 Task: Find connections with filter location Choisy-le-Roi with filter topic #coachingwith filter profile language Spanish with filter current company KALPATARU POWER TRANSMISSION LIMITED with filter school St. Claret College - India with filter industry Agriculture, Construction, Mining Machinery Manufacturing with filter service category Illustration with filter keywords title Therapist
Action: Mouse moved to (602, 82)
Screenshot: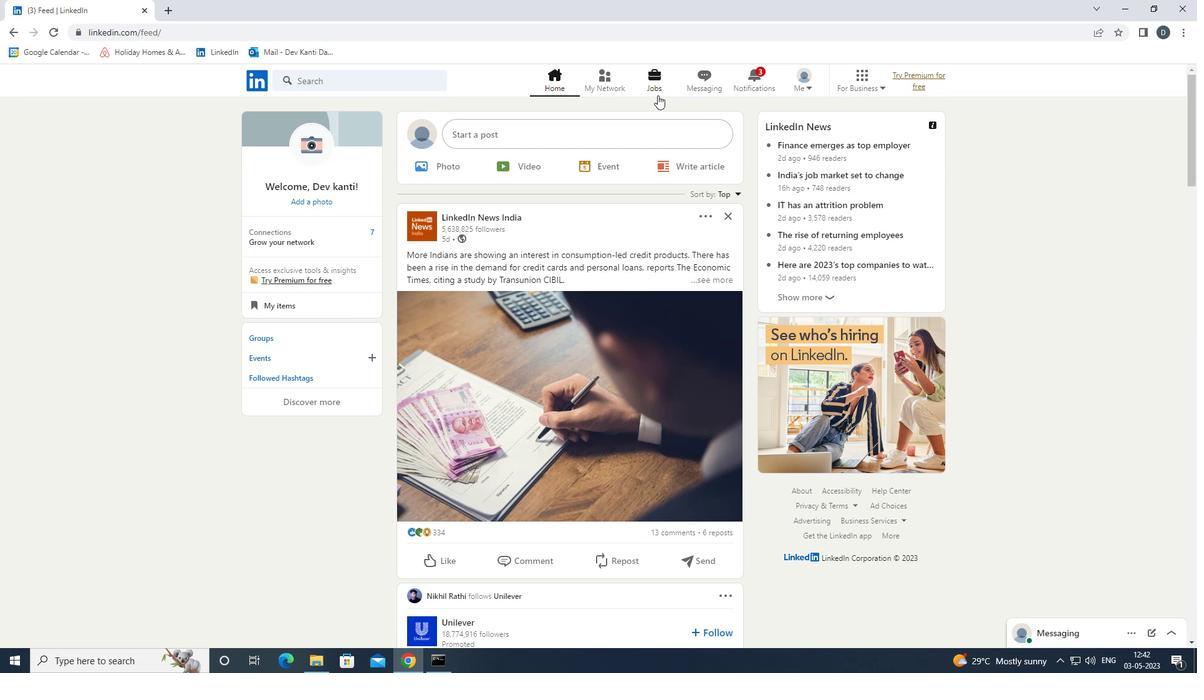 
Action: Mouse pressed left at (602, 82)
Screenshot: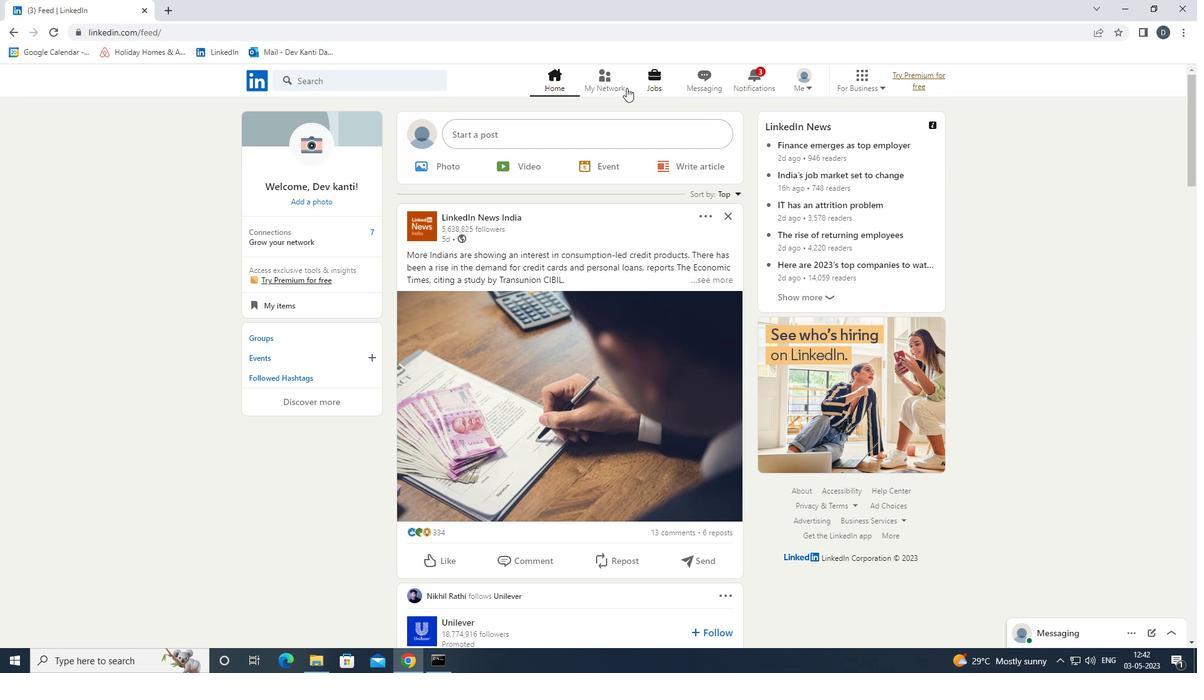 
Action: Mouse moved to (414, 147)
Screenshot: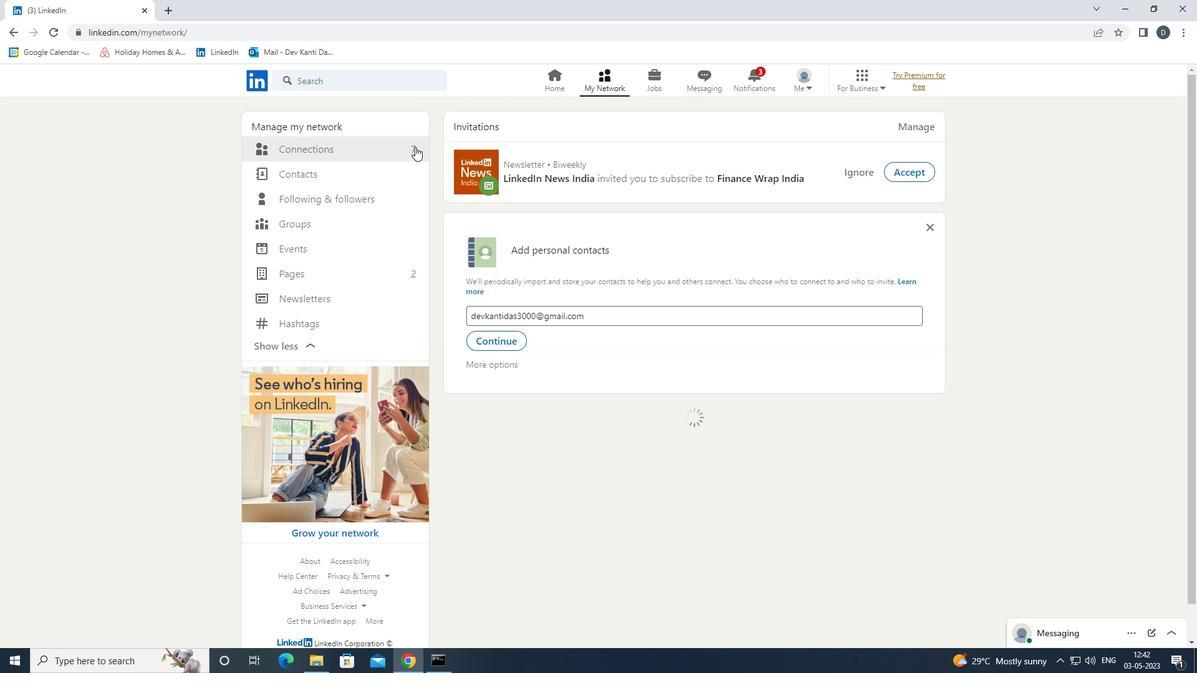 
Action: Mouse pressed left at (414, 147)
Screenshot: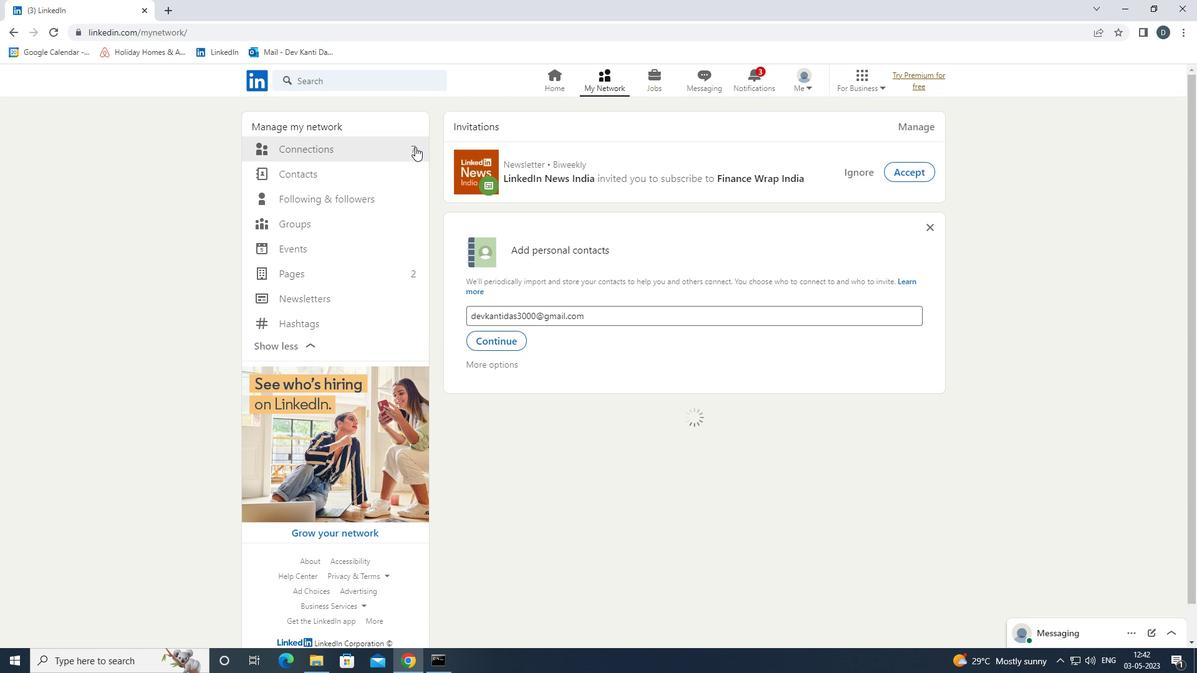 
Action: Mouse moved to (714, 154)
Screenshot: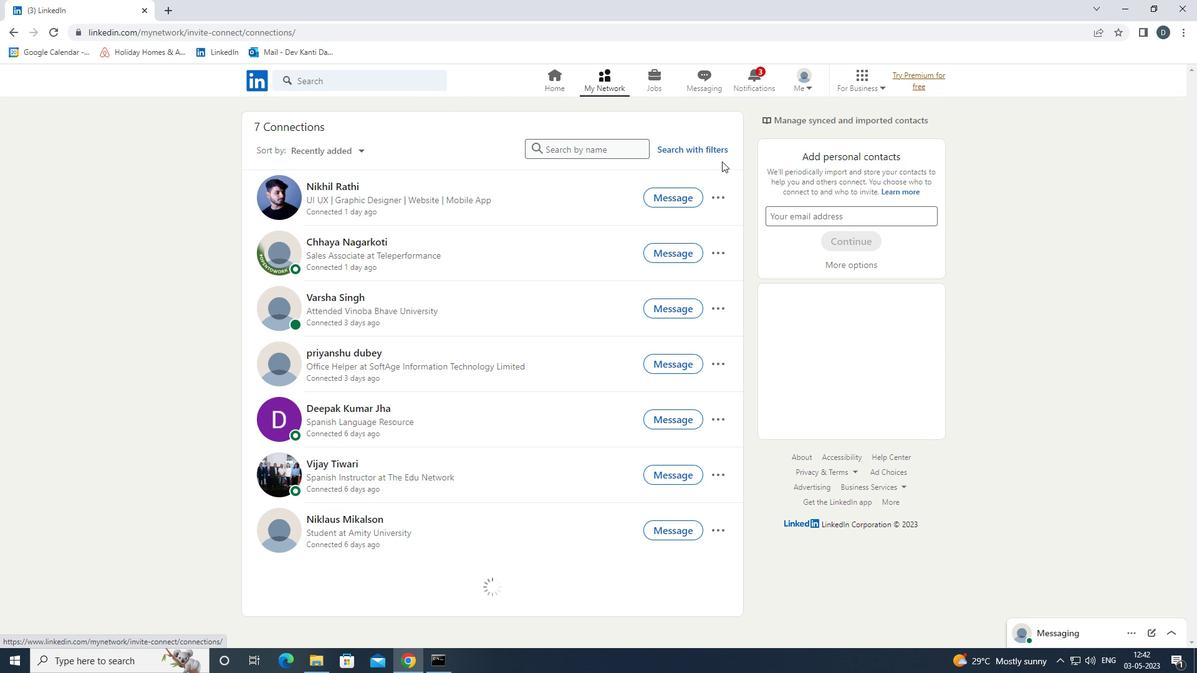 
Action: Mouse pressed left at (714, 154)
Screenshot: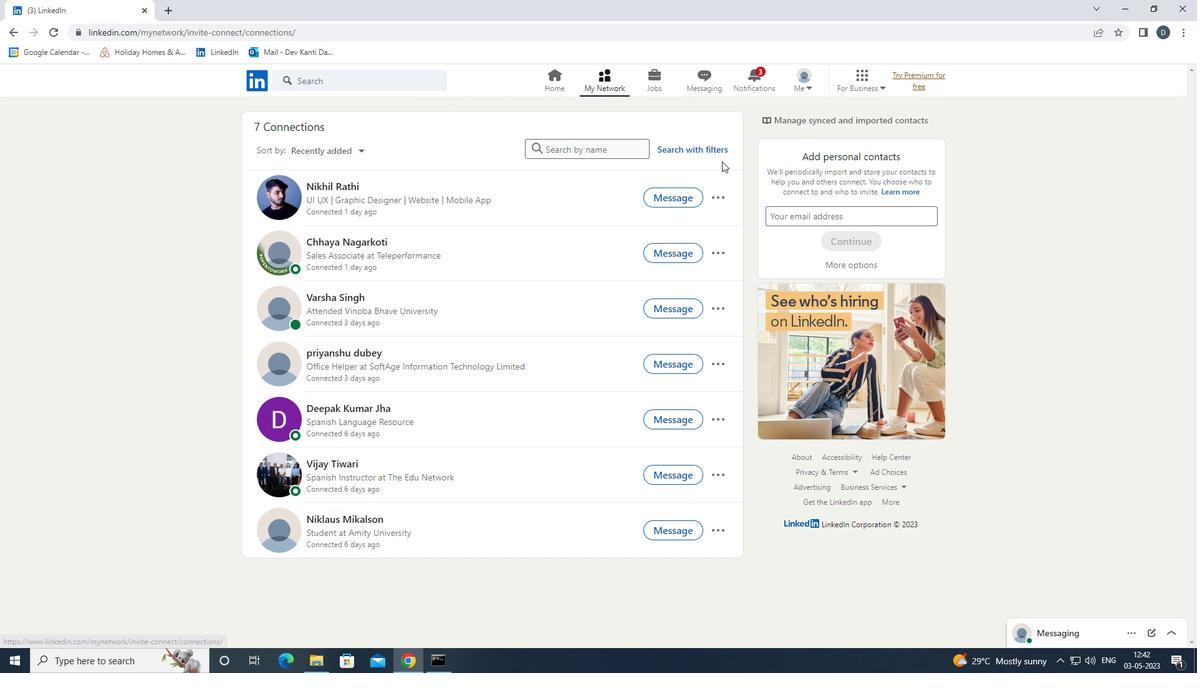 
Action: Mouse moved to (628, 117)
Screenshot: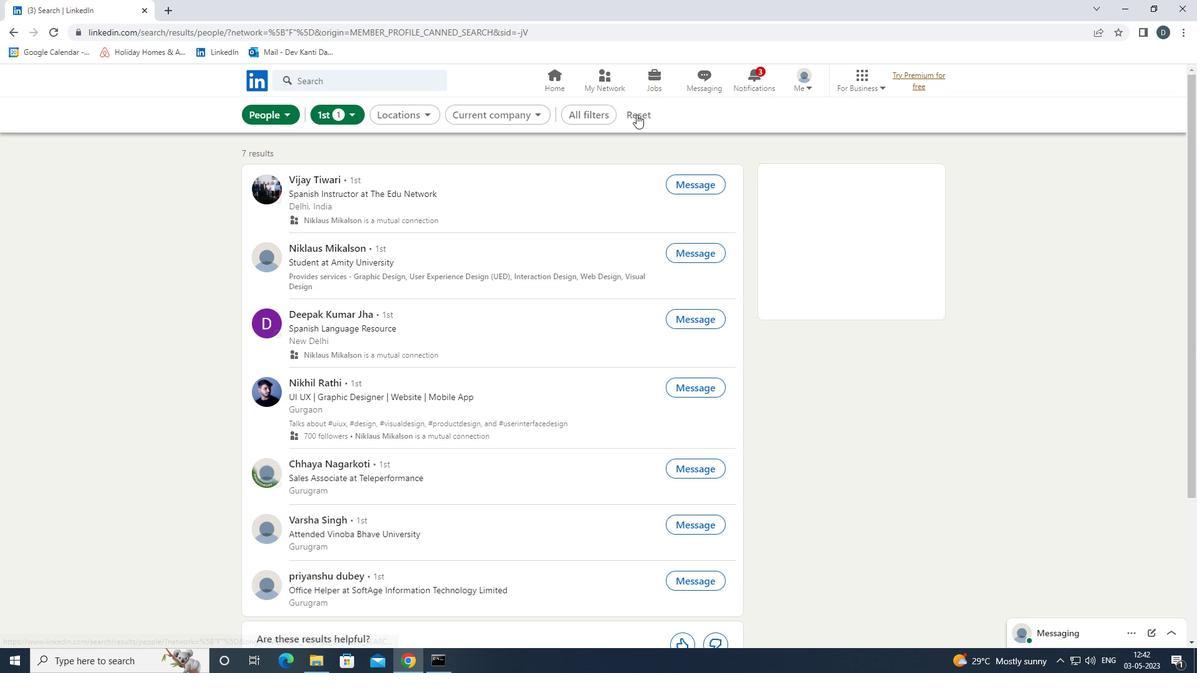 
Action: Mouse pressed left at (628, 117)
Screenshot: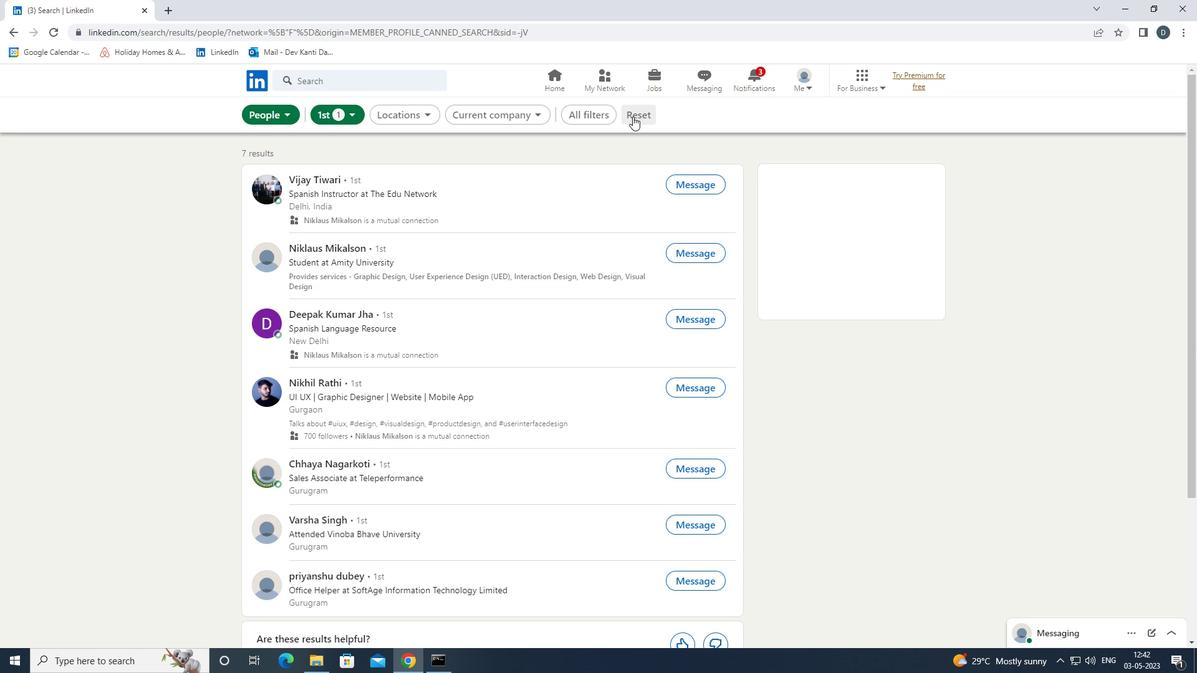 
Action: Mouse moved to (610, 113)
Screenshot: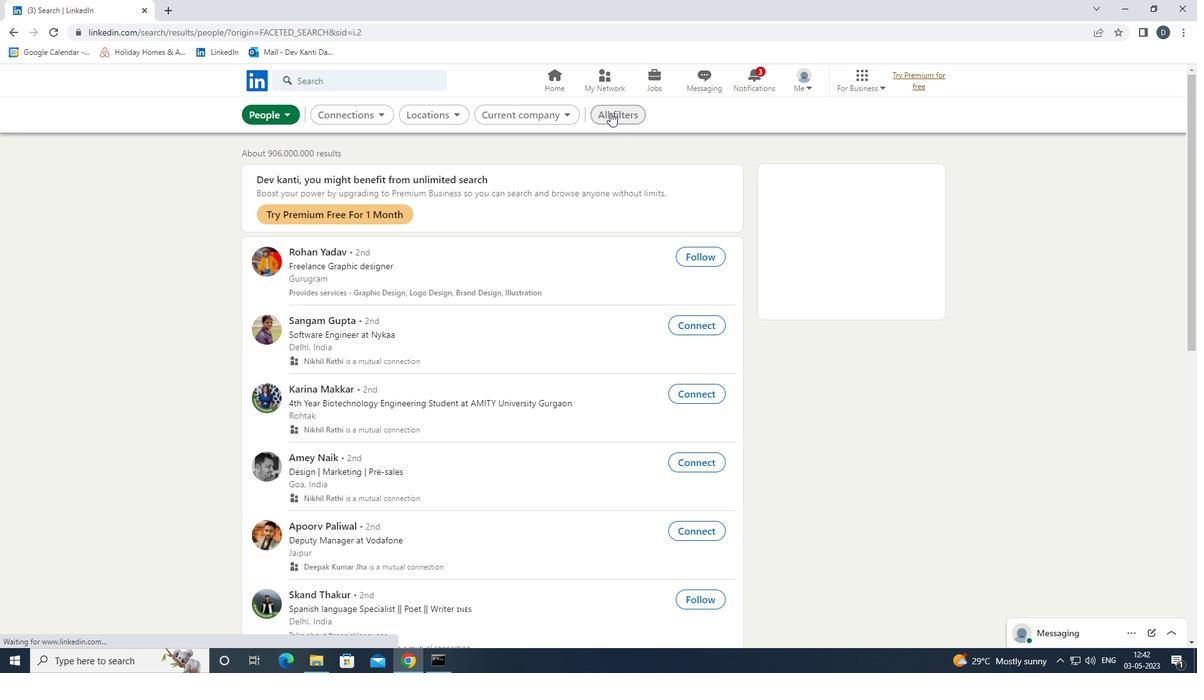 
Action: Mouse pressed left at (610, 113)
Screenshot: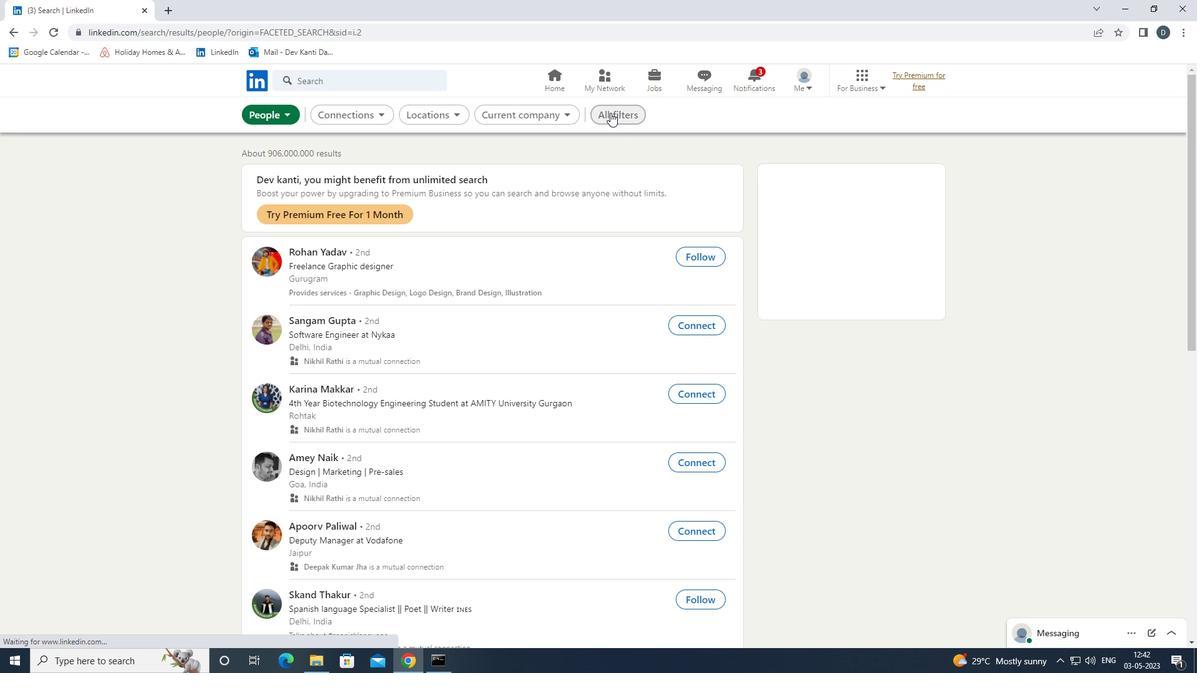 
Action: Mouse moved to (1075, 407)
Screenshot: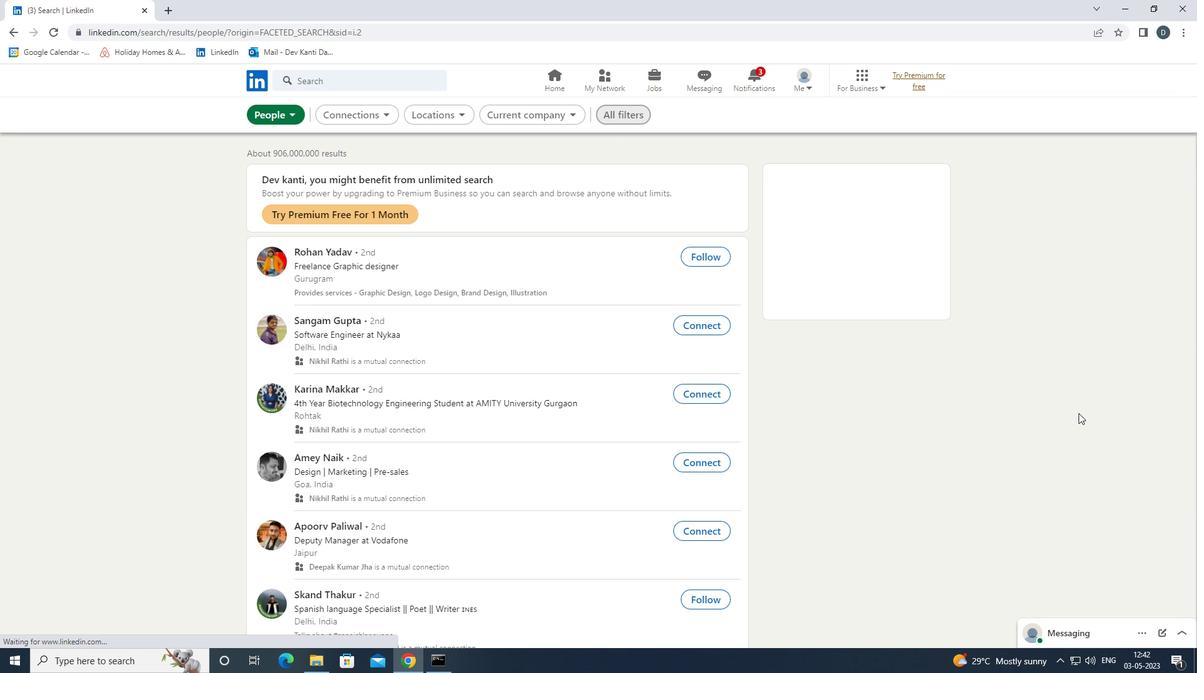 
Action: Mouse scrolled (1075, 406) with delta (0, 0)
Screenshot: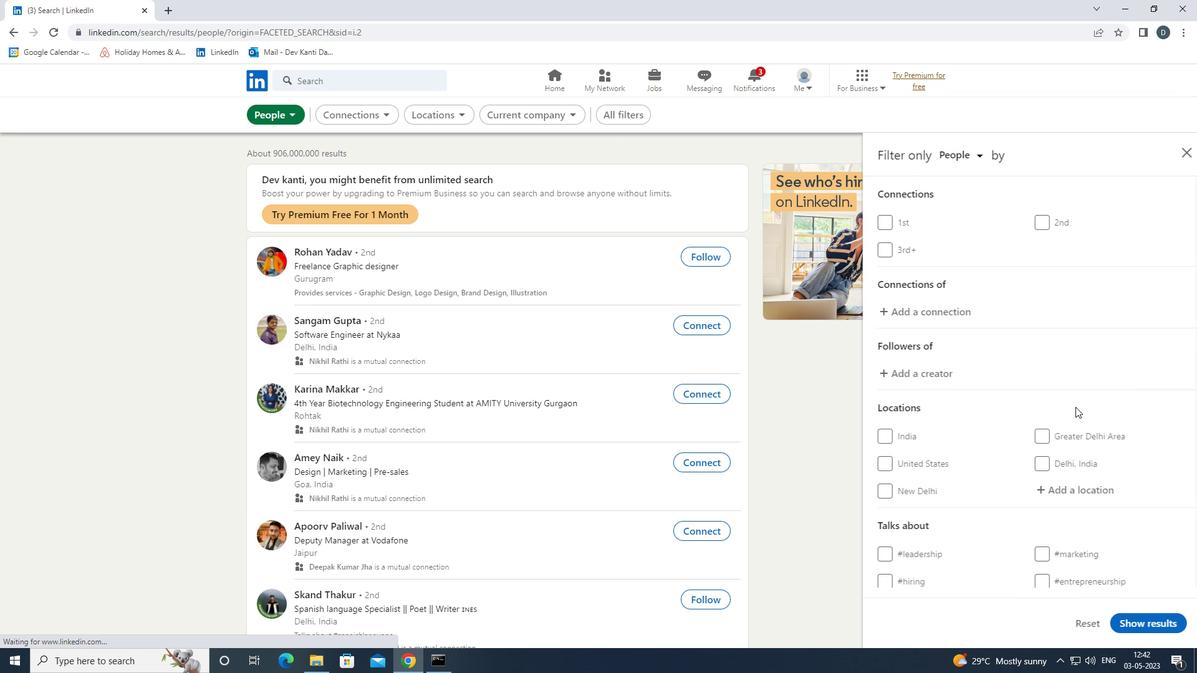 
Action: Mouse scrolled (1075, 406) with delta (0, 0)
Screenshot: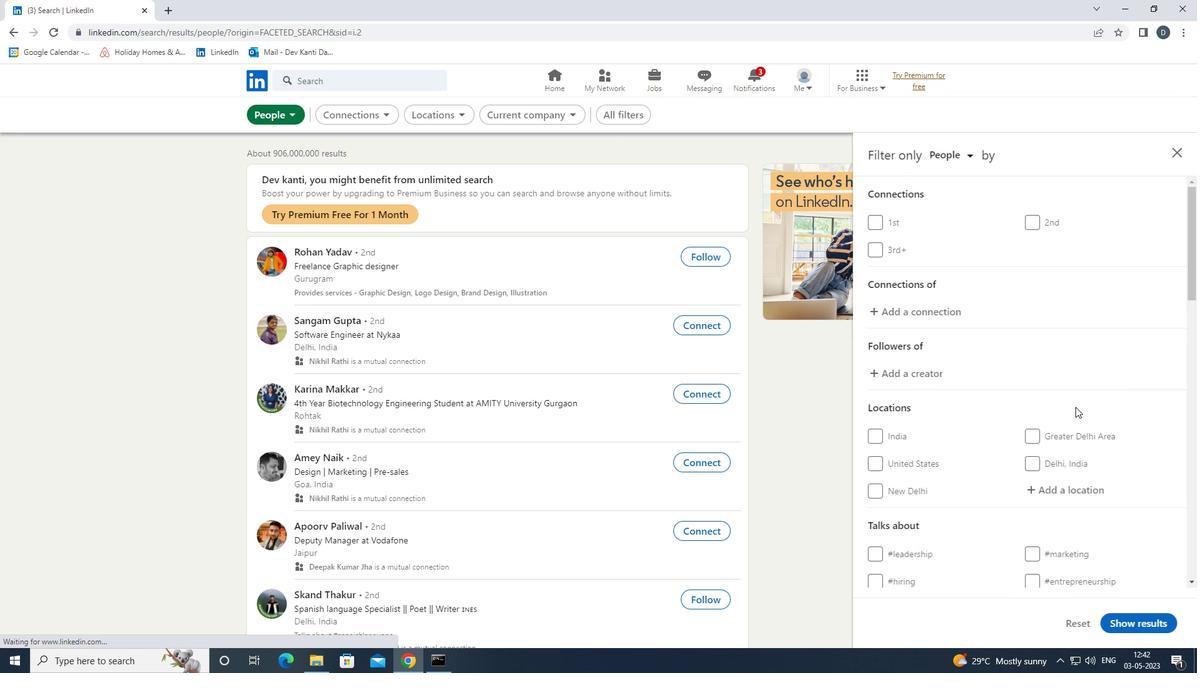 
Action: Mouse moved to (1065, 370)
Screenshot: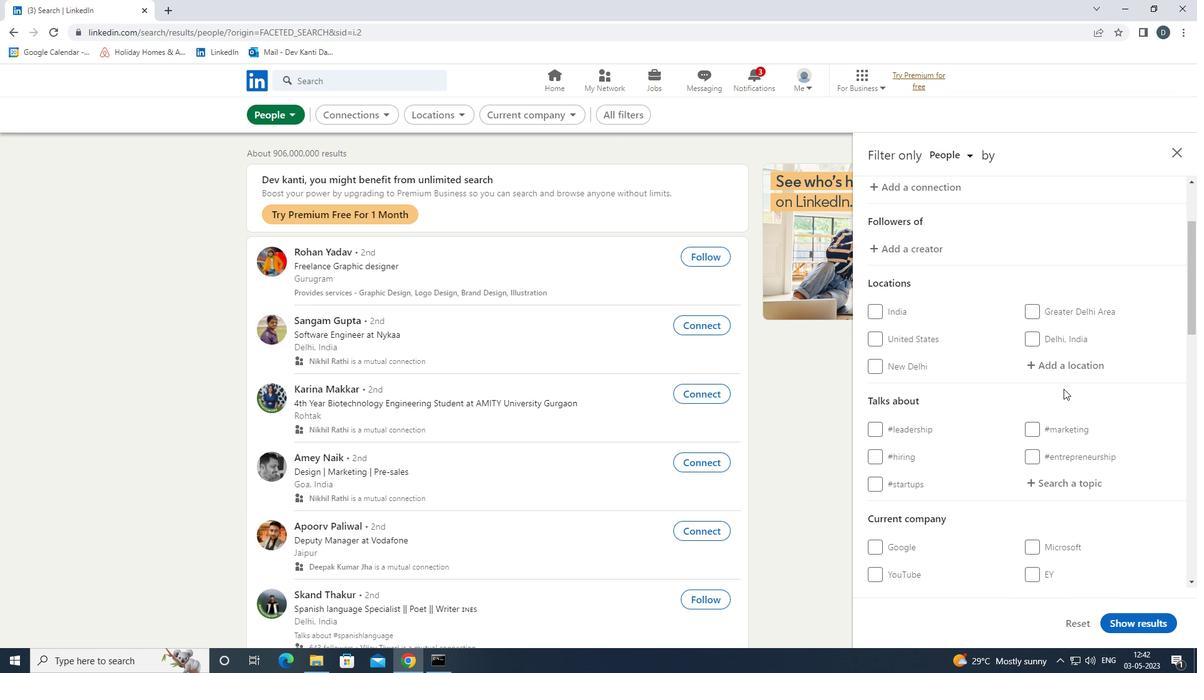 
Action: Mouse pressed left at (1065, 370)
Screenshot: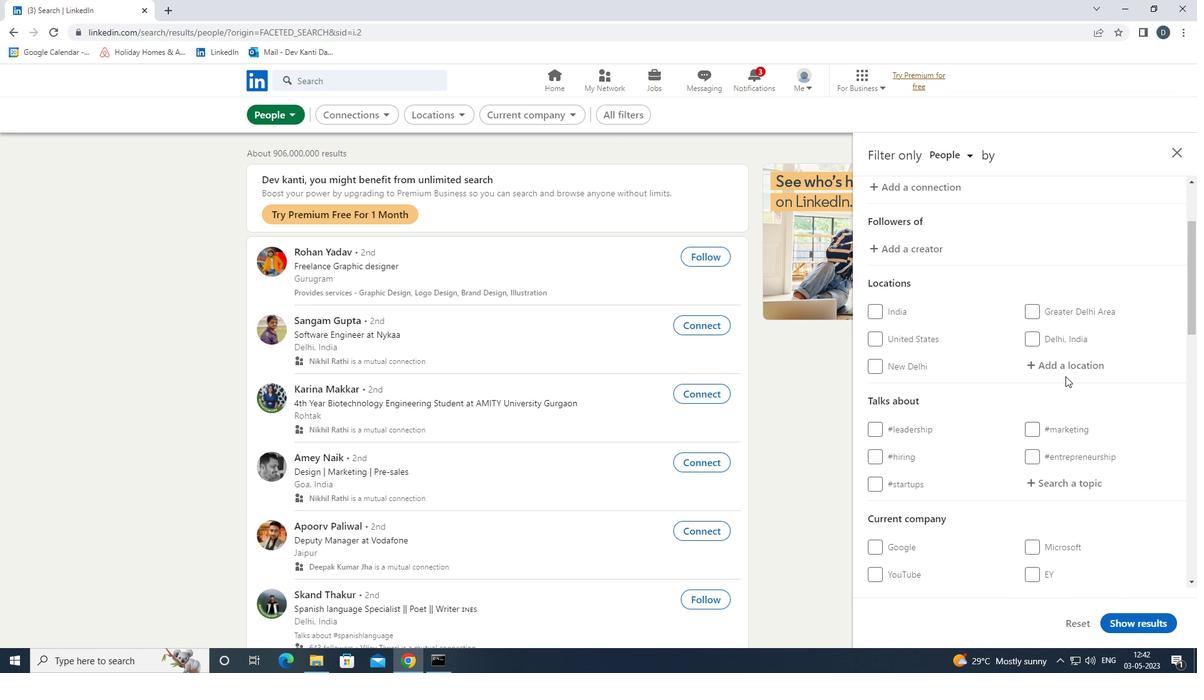 
Action: Key pressed <Key.shift>CHOISY<Key.down><Key.down><Key.enter>
Screenshot: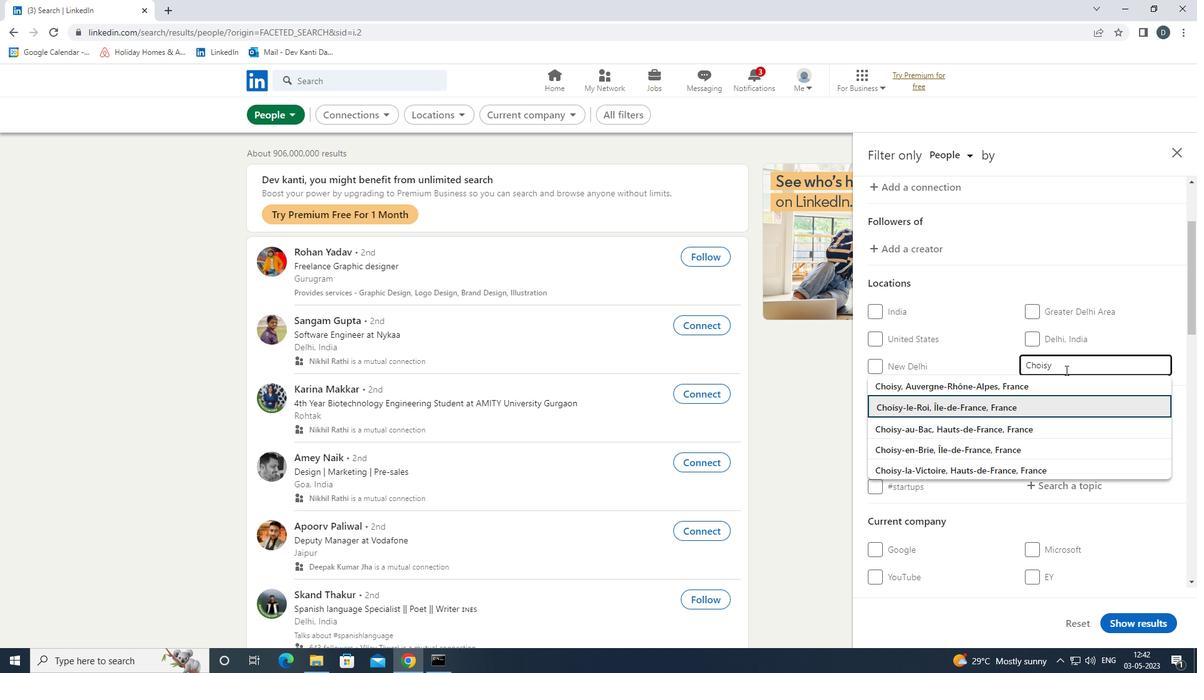 
Action: Mouse scrolled (1065, 369) with delta (0, 0)
Screenshot: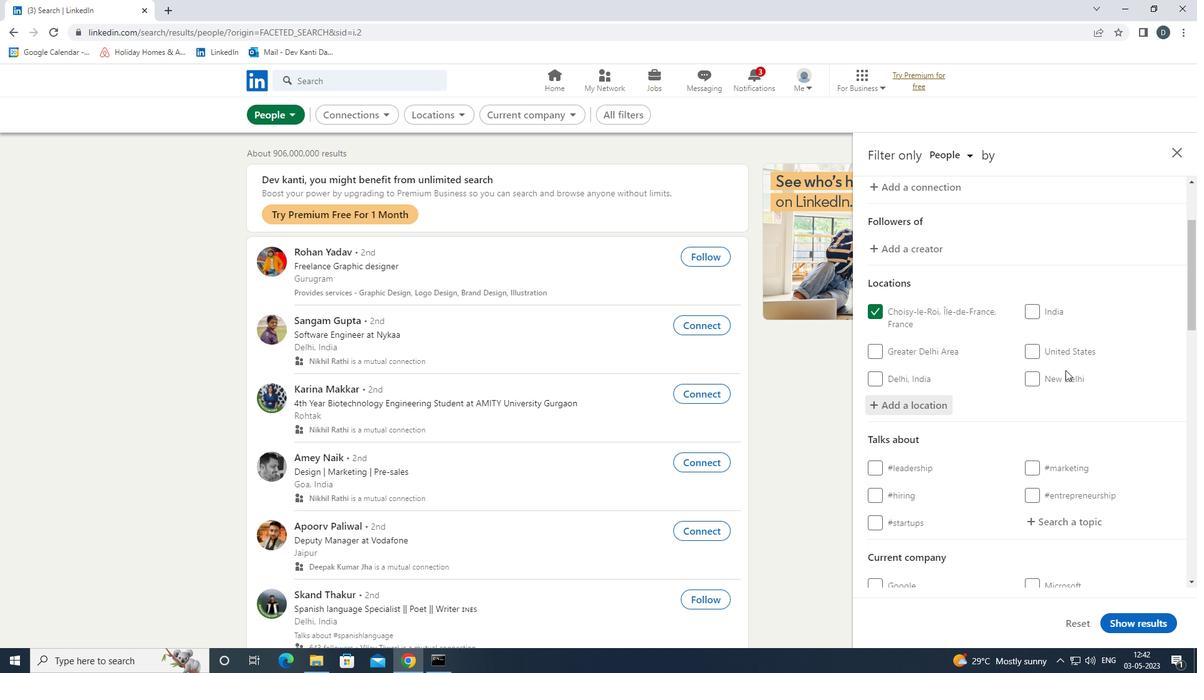 
Action: Mouse scrolled (1065, 369) with delta (0, 0)
Screenshot: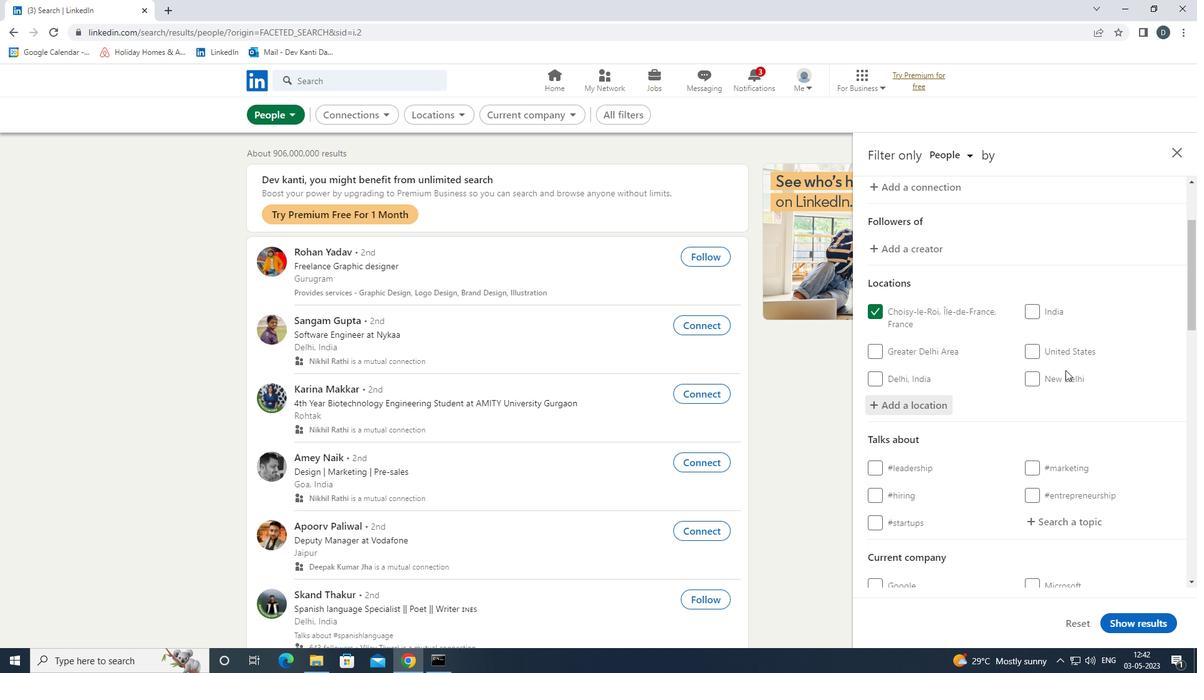
Action: Mouse scrolled (1065, 369) with delta (0, 0)
Screenshot: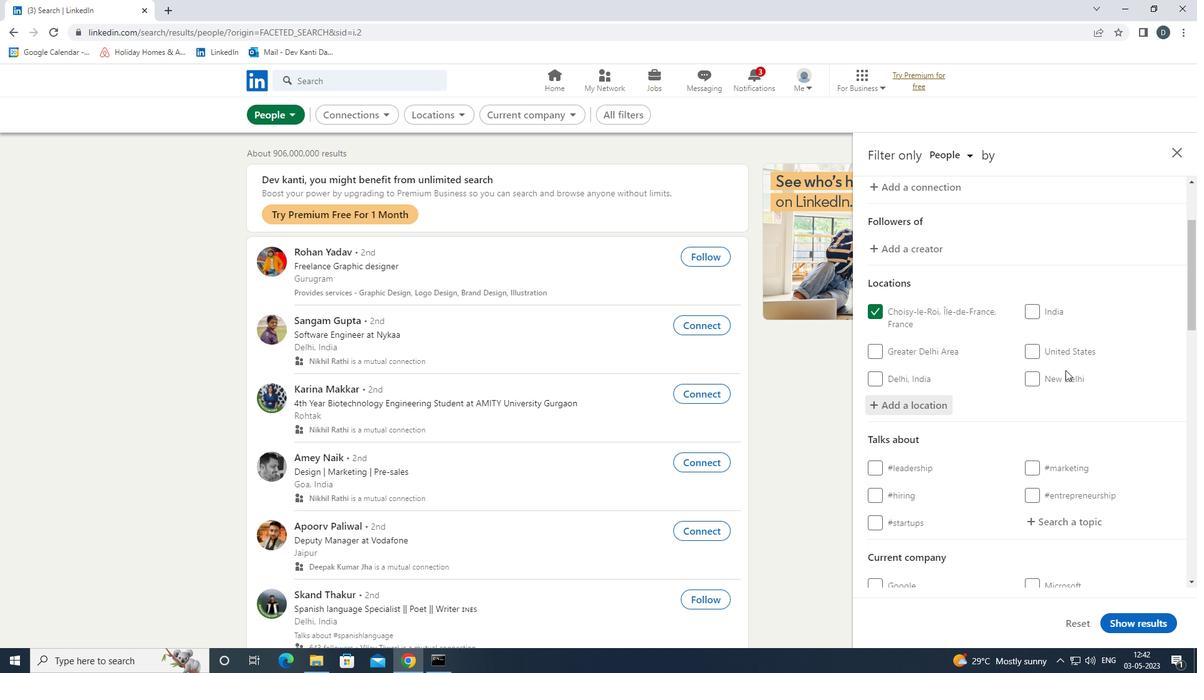 
Action: Mouse moved to (1066, 330)
Screenshot: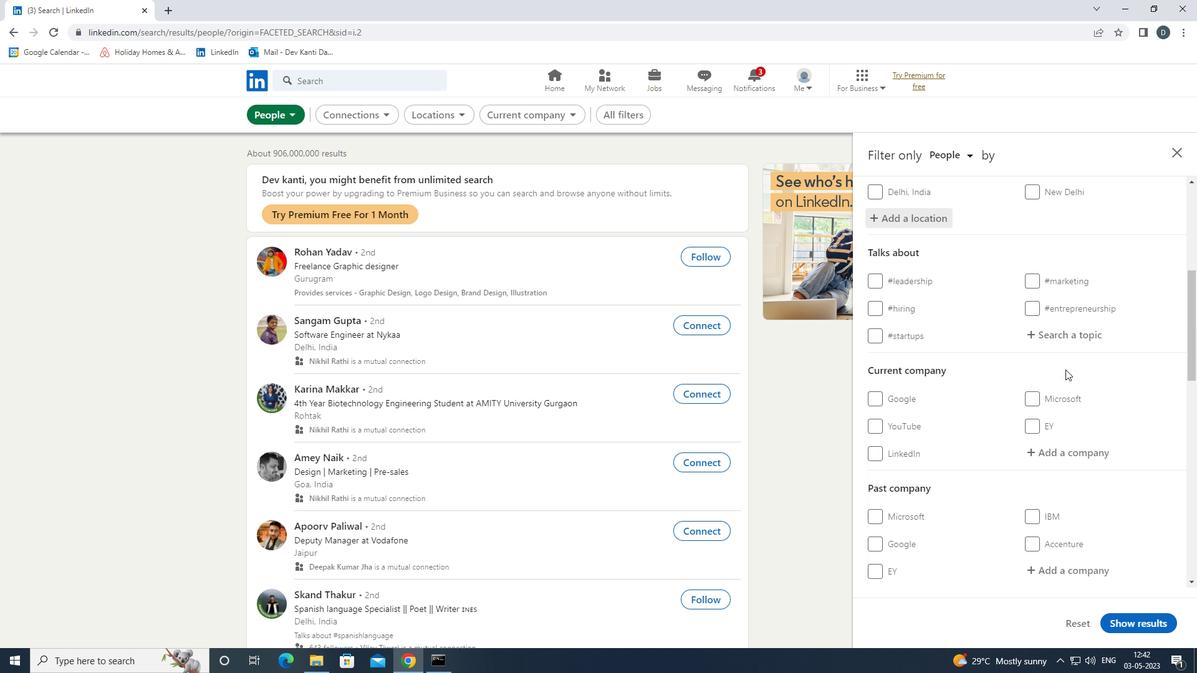 
Action: Mouse pressed left at (1066, 330)
Screenshot: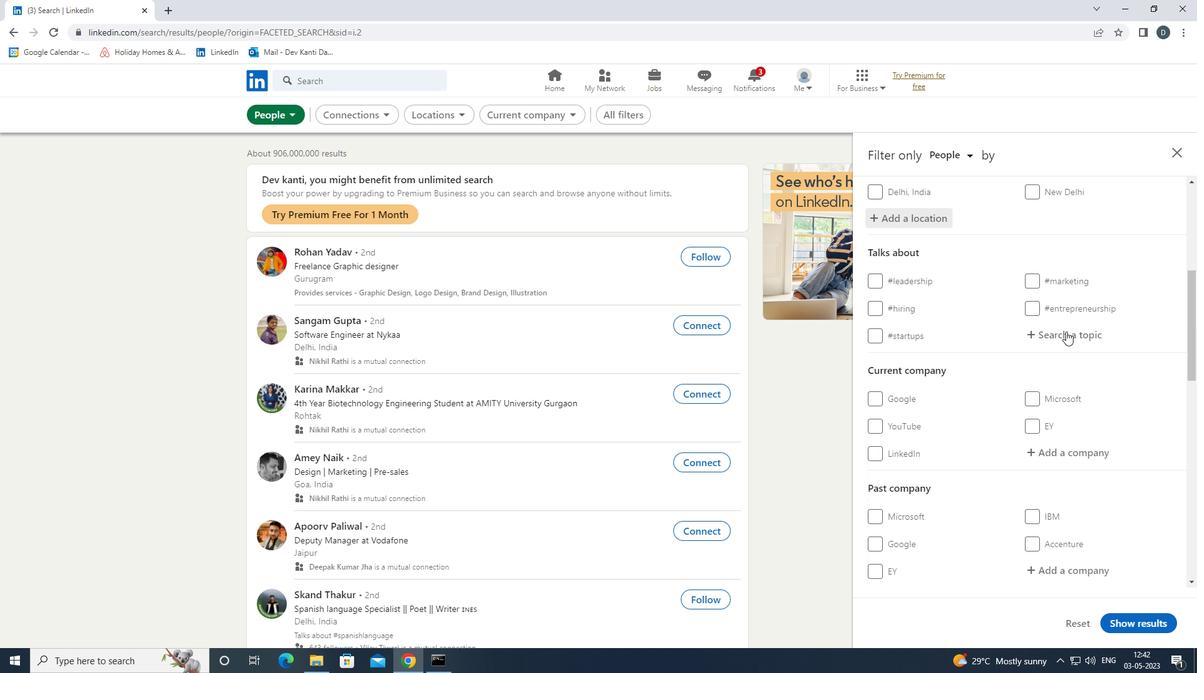 
Action: Key pressed COACHING<Key.down><Key.enter>
Screenshot: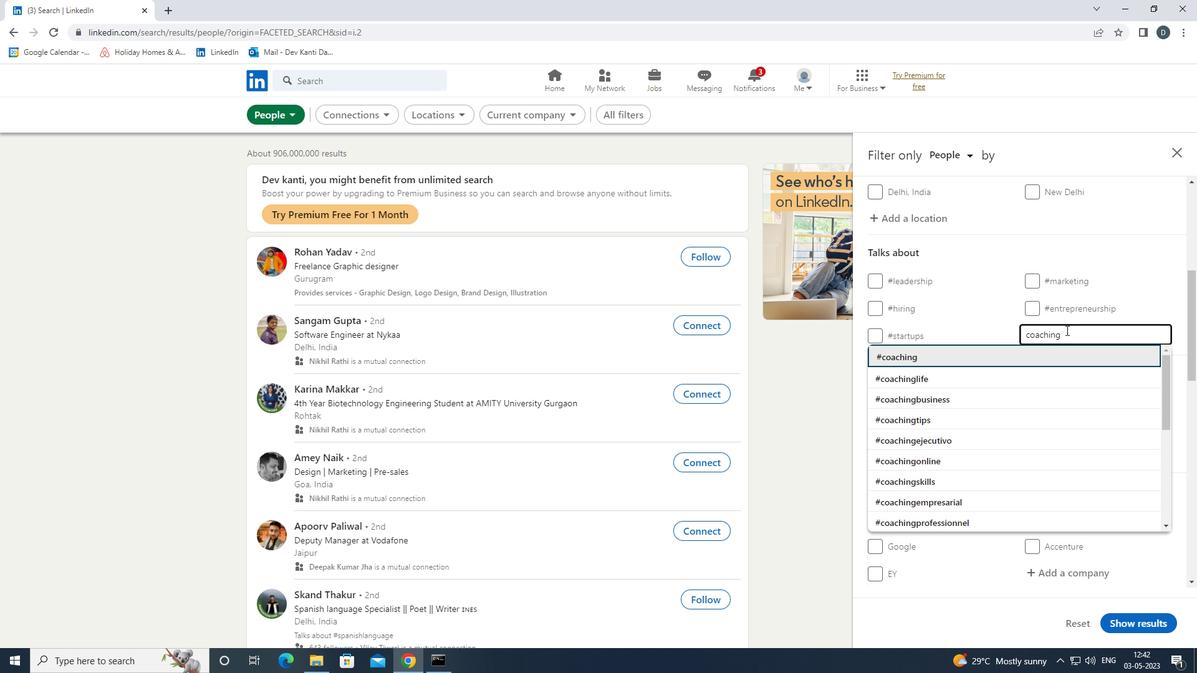 
Action: Mouse moved to (1075, 315)
Screenshot: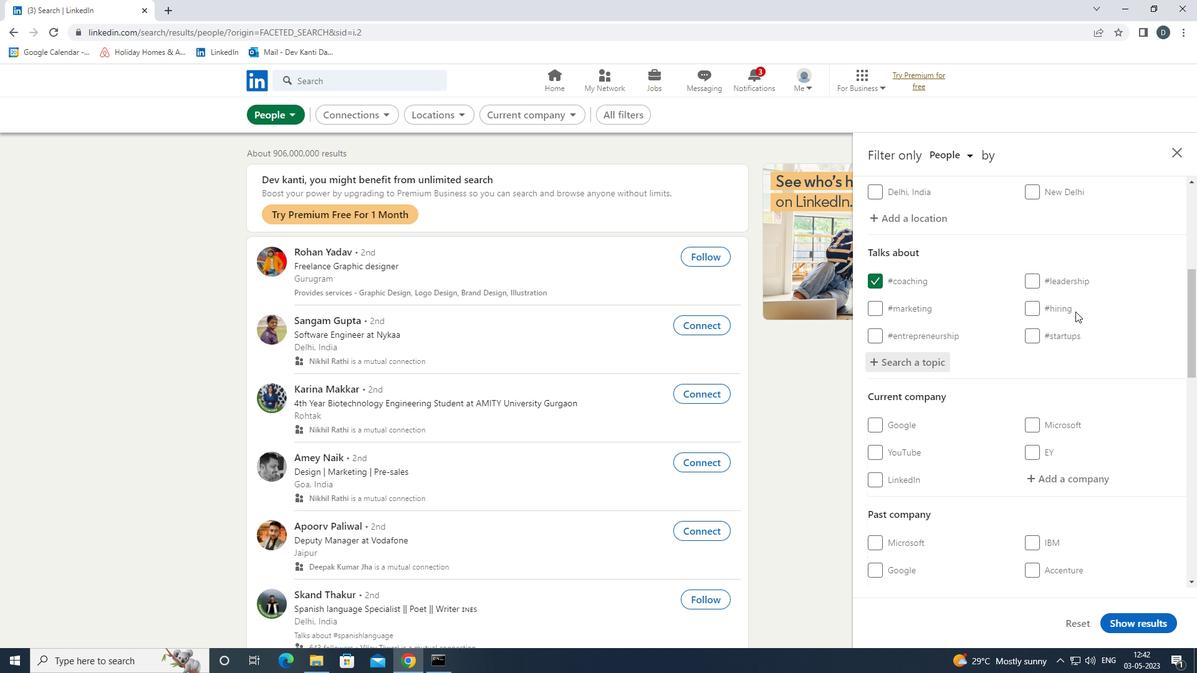 
Action: Mouse scrolled (1075, 314) with delta (0, 0)
Screenshot: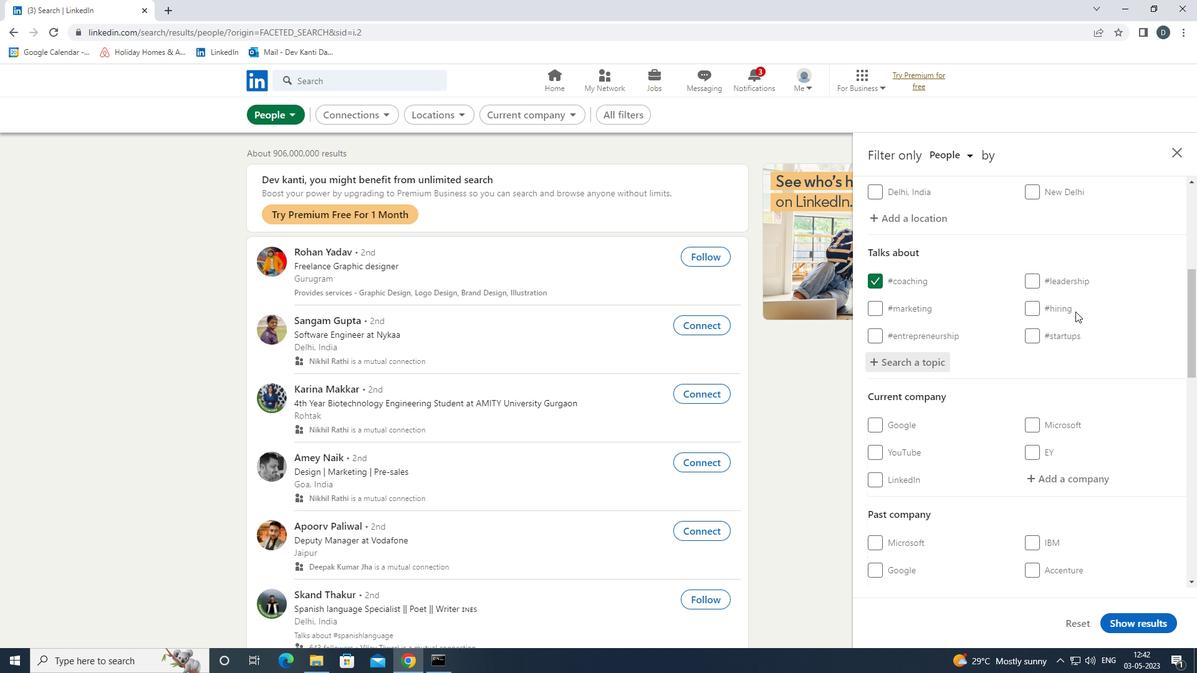 
Action: Mouse moved to (1074, 316)
Screenshot: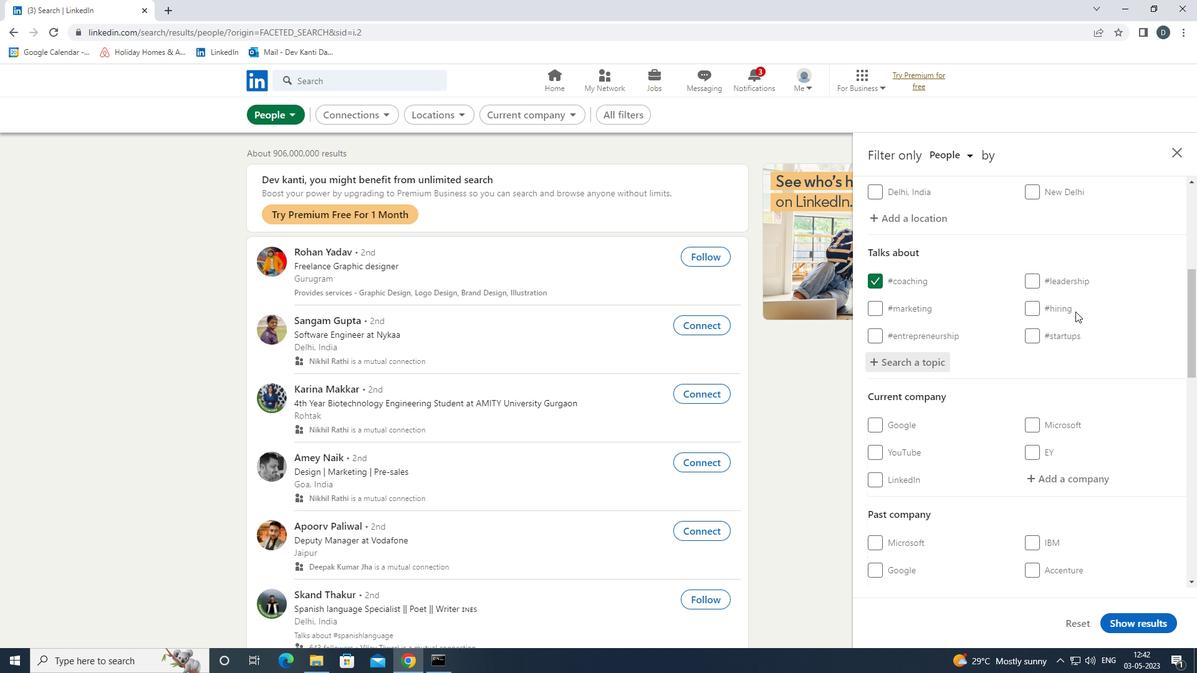 
Action: Mouse scrolled (1074, 316) with delta (0, 0)
Screenshot: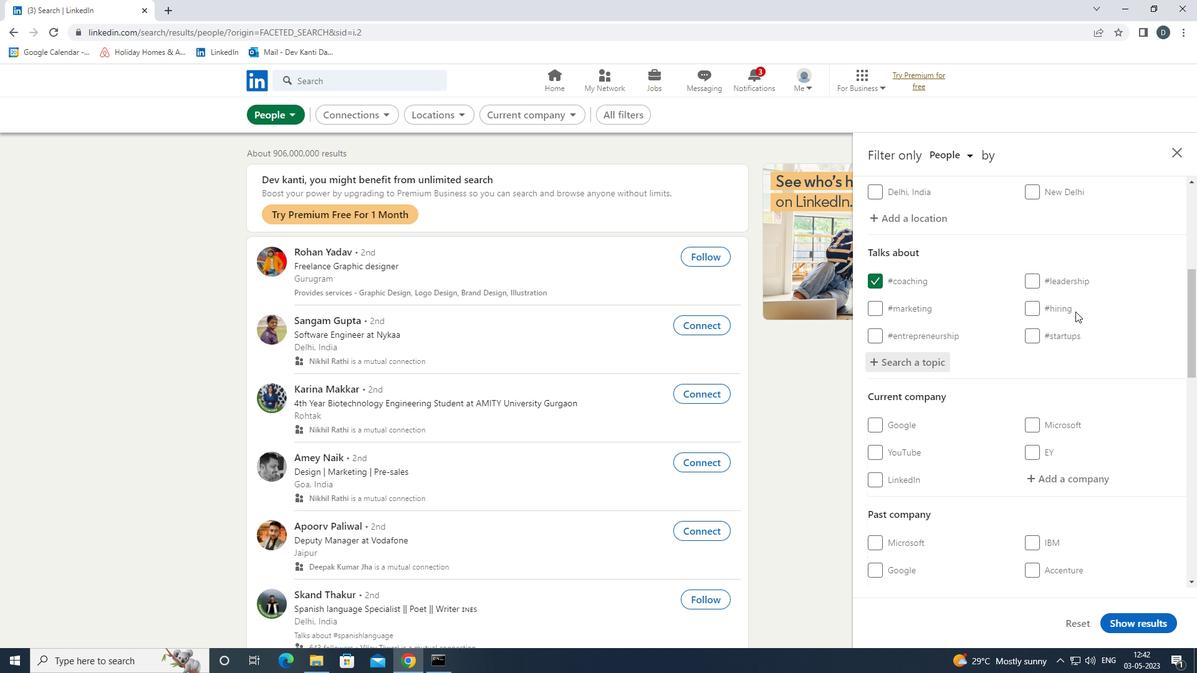 
Action: Mouse moved to (1049, 346)
Screenshot: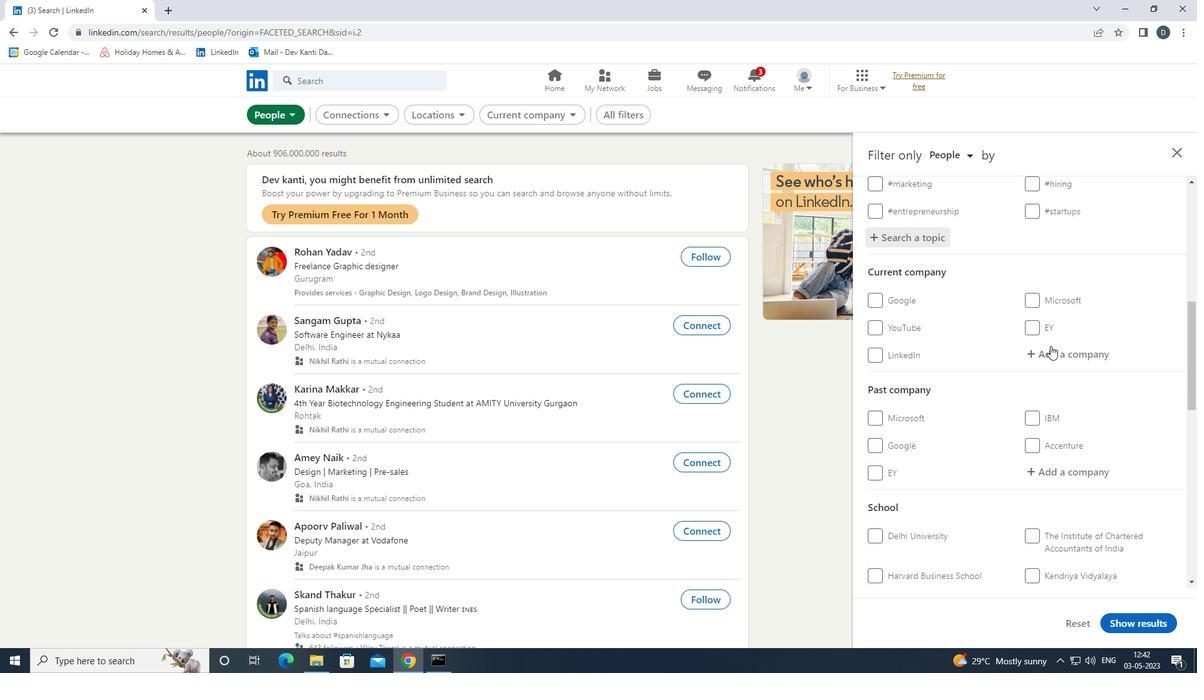 
Action: Mouse scrolled (1049, 345) with delta (0, 0)
Screenshot: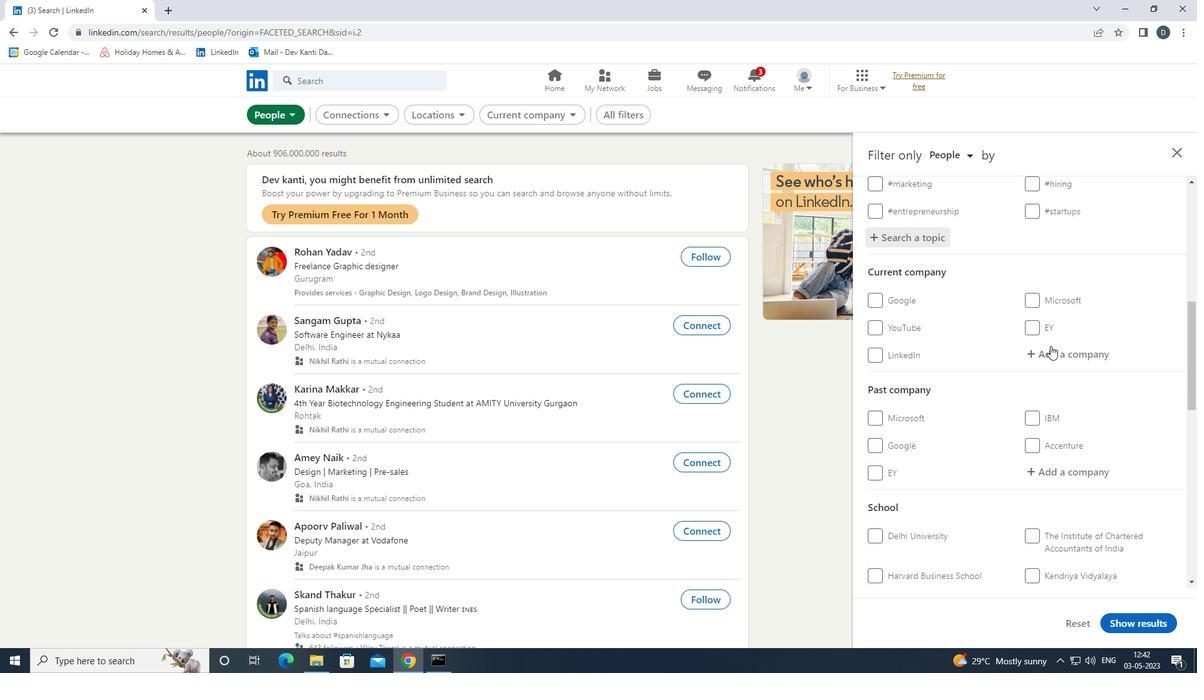 
Action: Mouse moved to (1048, 346)
Screenshot: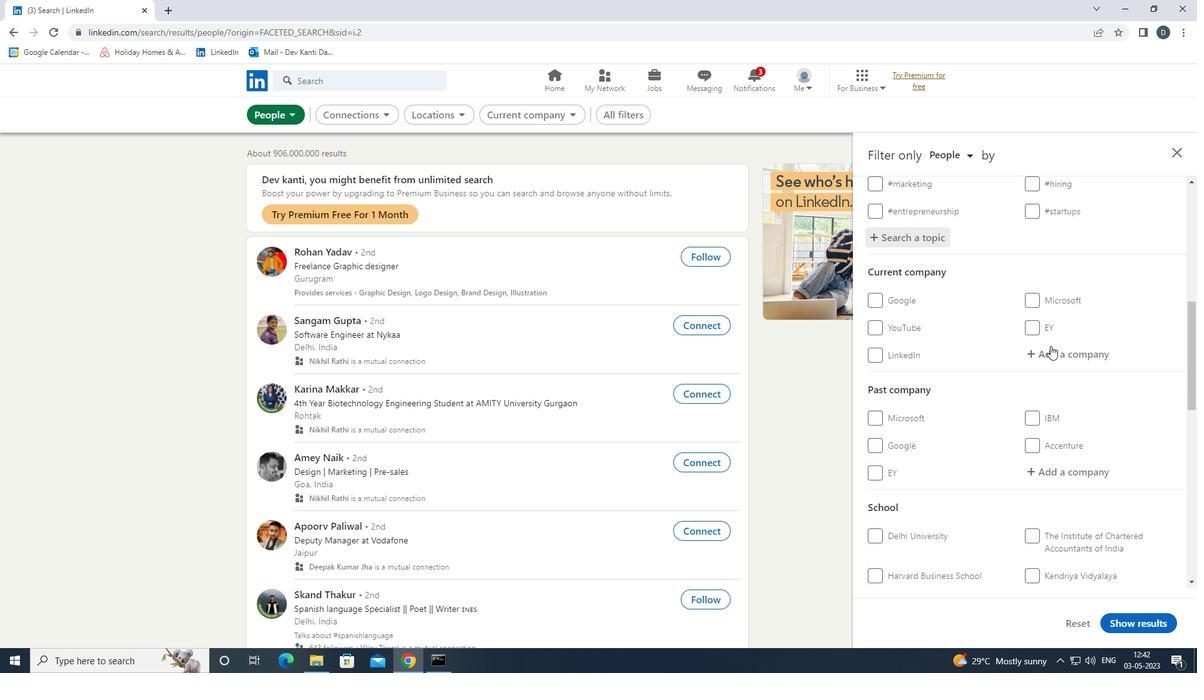 
Action: Mouse scrolled (1048, 345) with delta (0, 0)
Screenshot: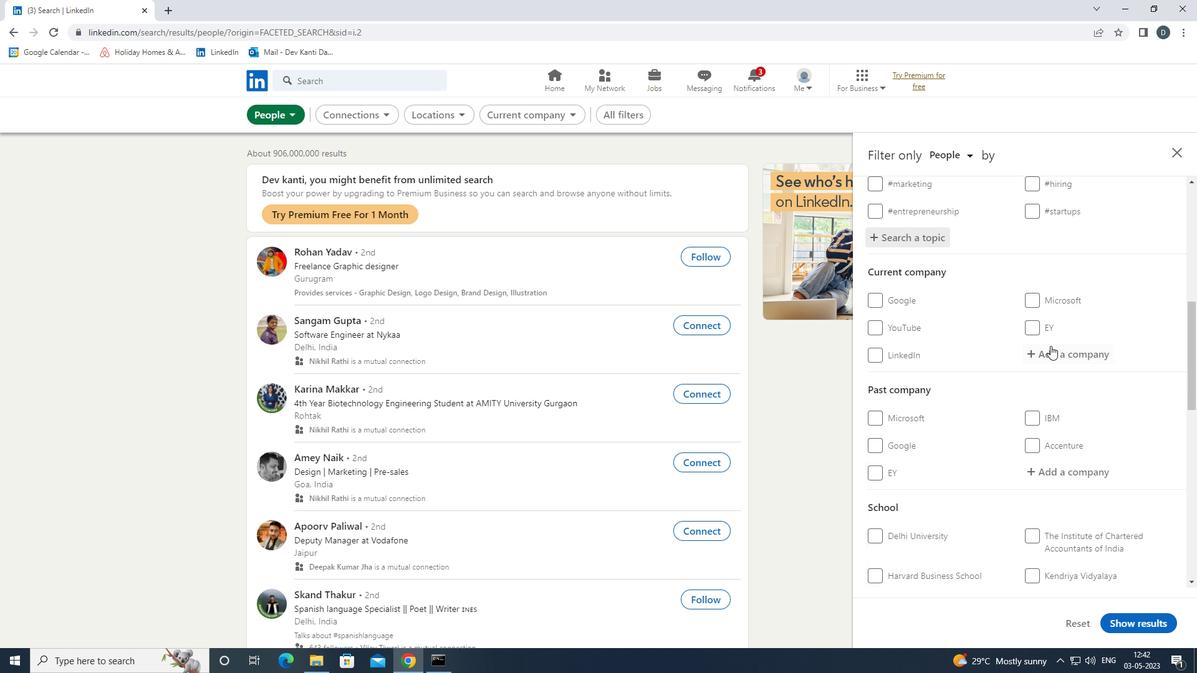 
Action: Mouse scrolled (1048, 345) with delta (0, 0)
Screenshot: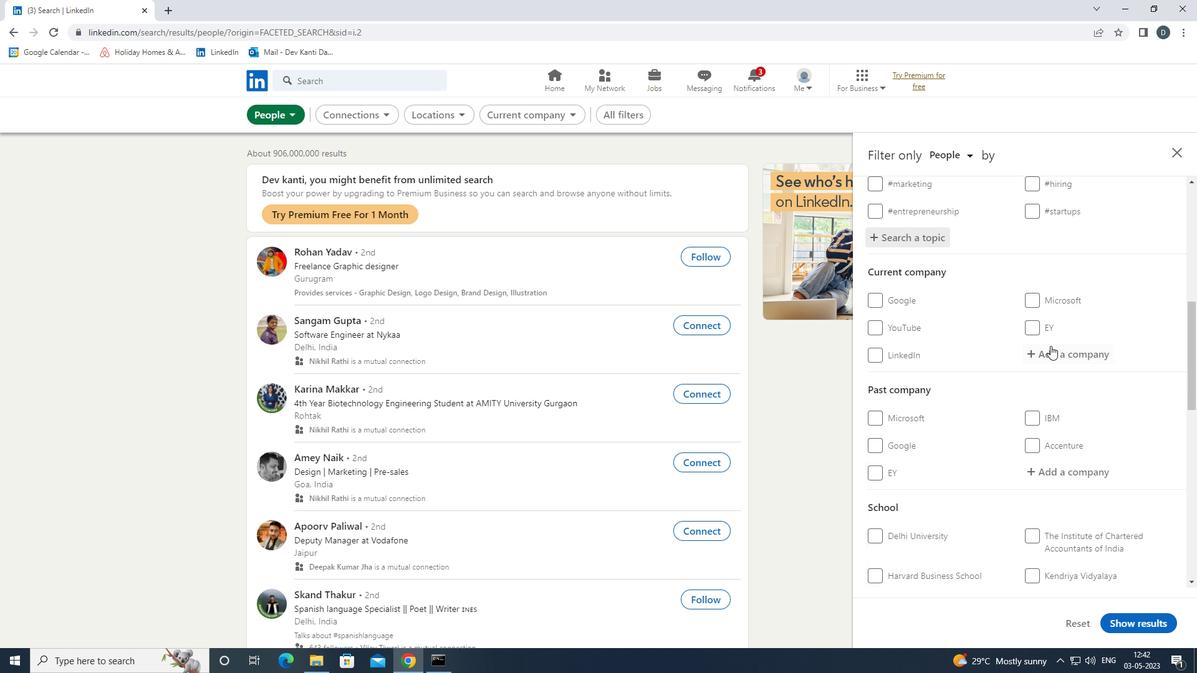 
Action: Mouse scrolled (1048, 345) with delta (0, 0)
Screenshot: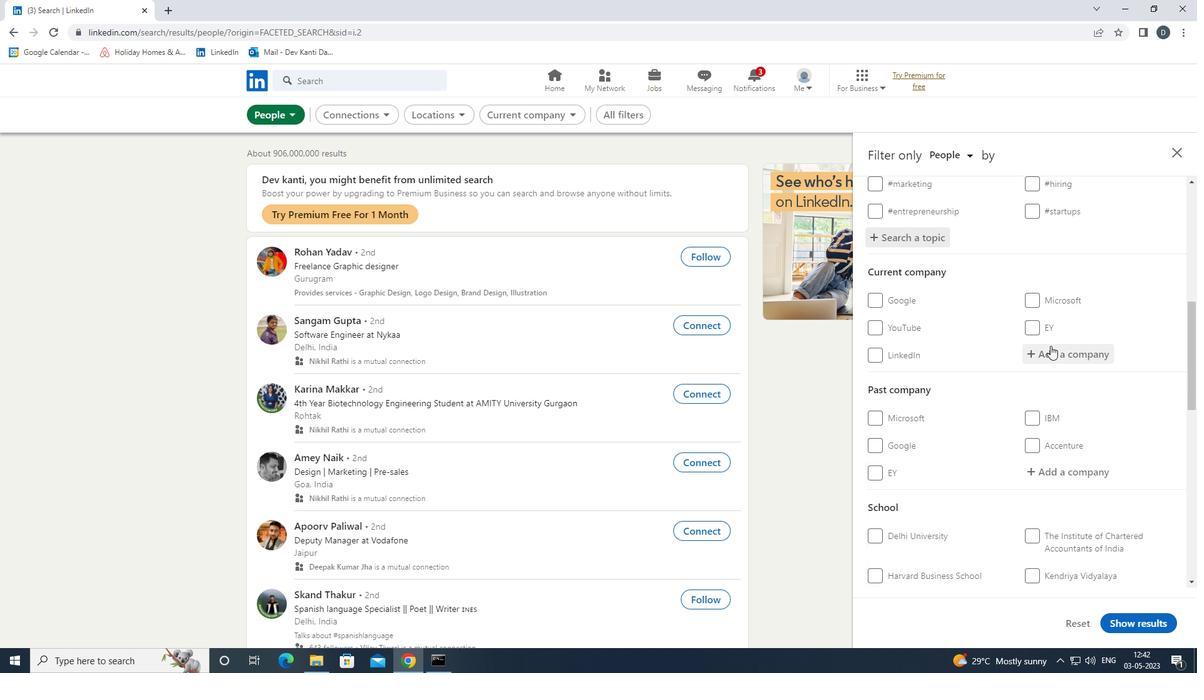 
Action: Mouse moved to (901, 579)
Screenshot: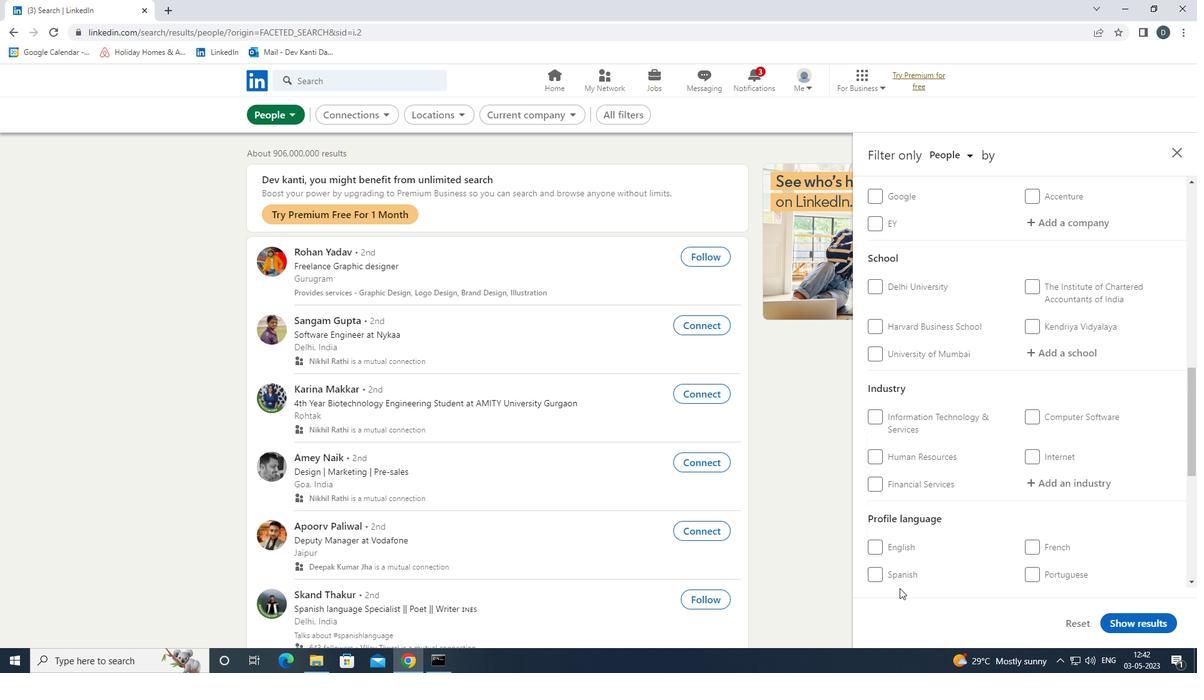 
Action: Mouse pressed left at (901, 579)
Screenshot: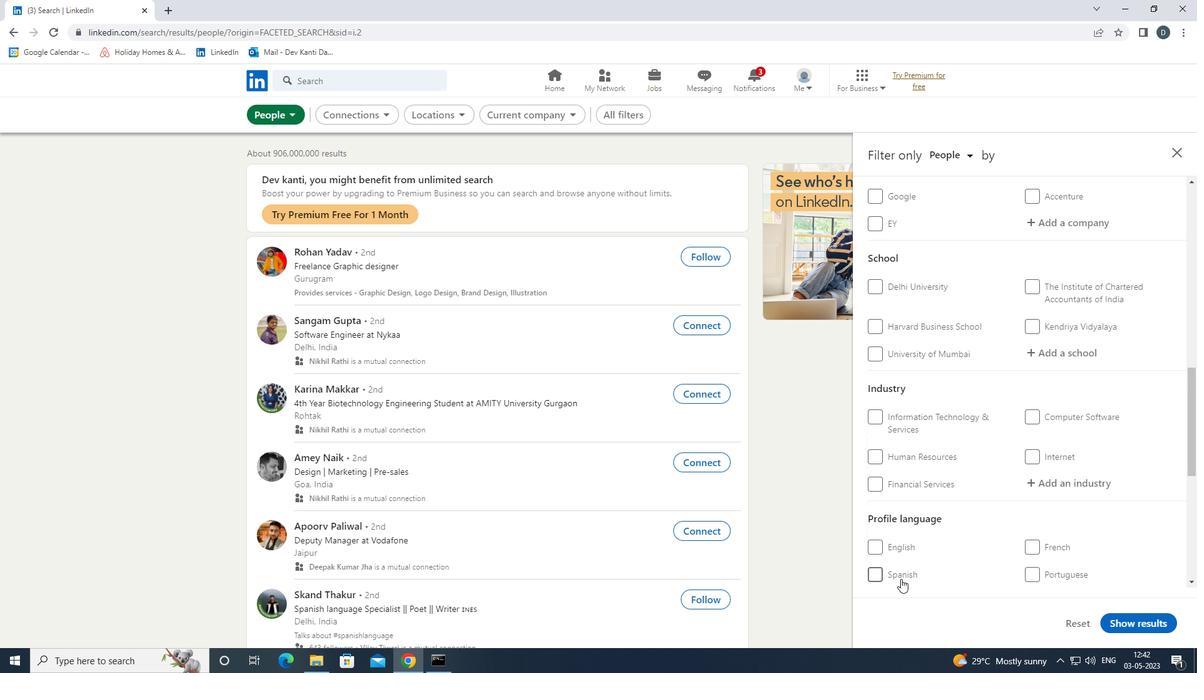 
Action: Mouse moved to (1013, 521)
Screenshot: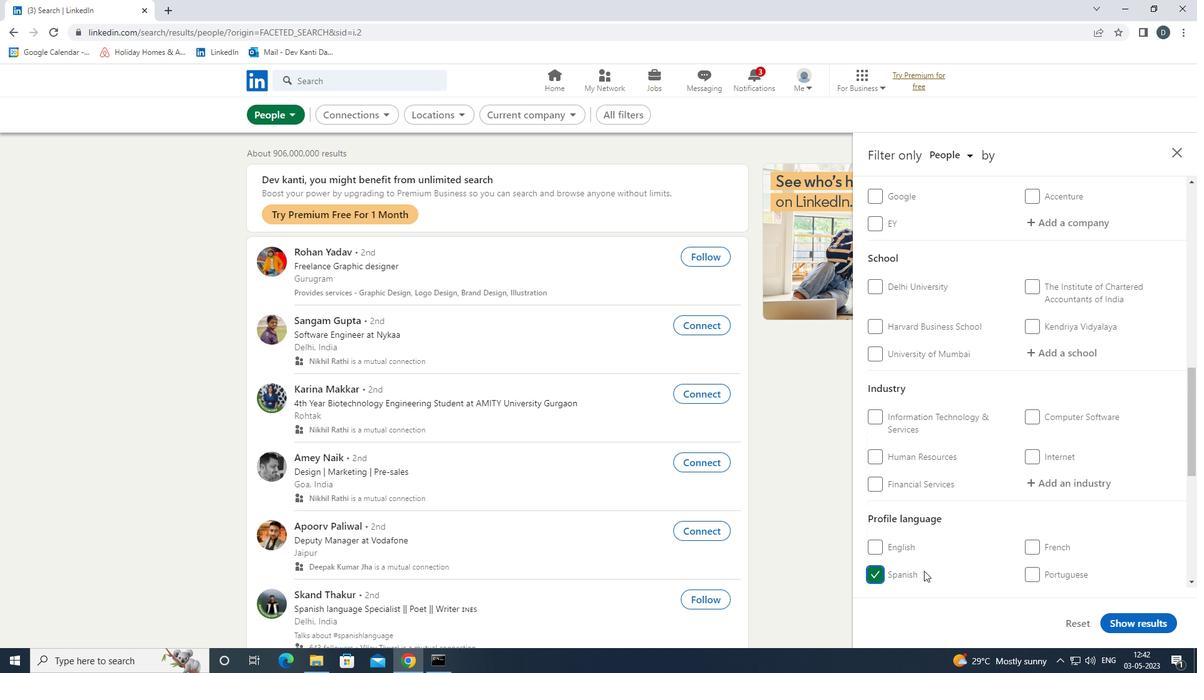 
Action: Mouse scrolled (1013, 521) with delta (0, 0)
Screenshot: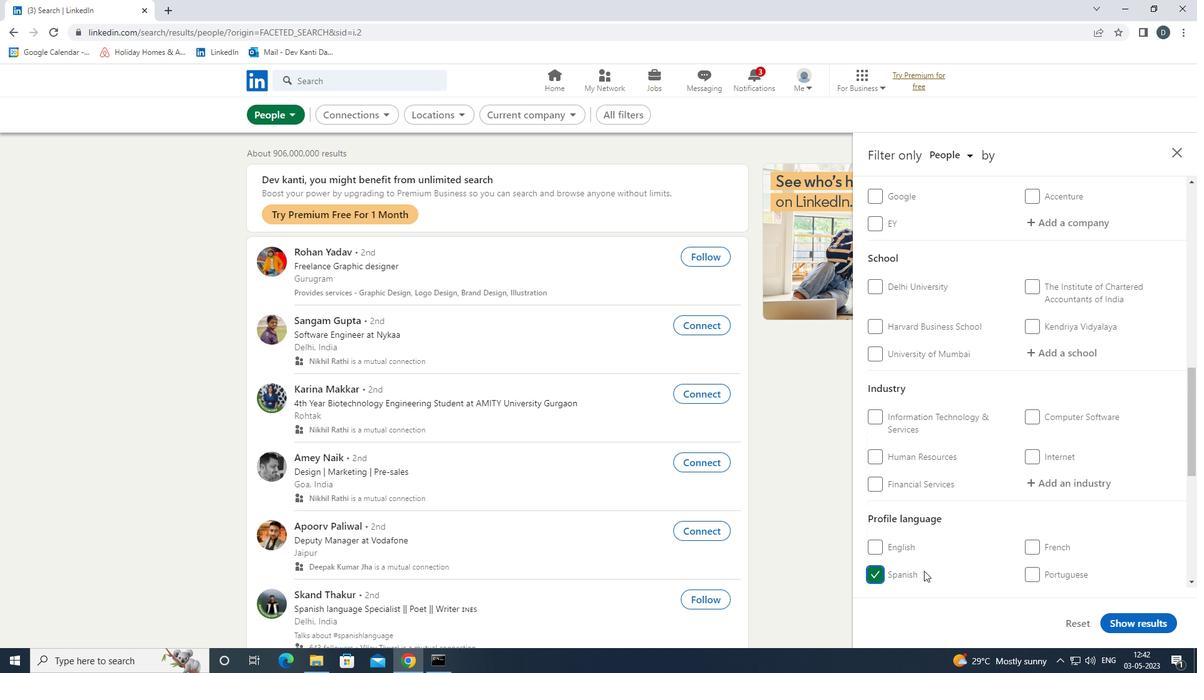 
Action: Mouse scrolled (1013, 521) with delta (0, 0)
Screenshot: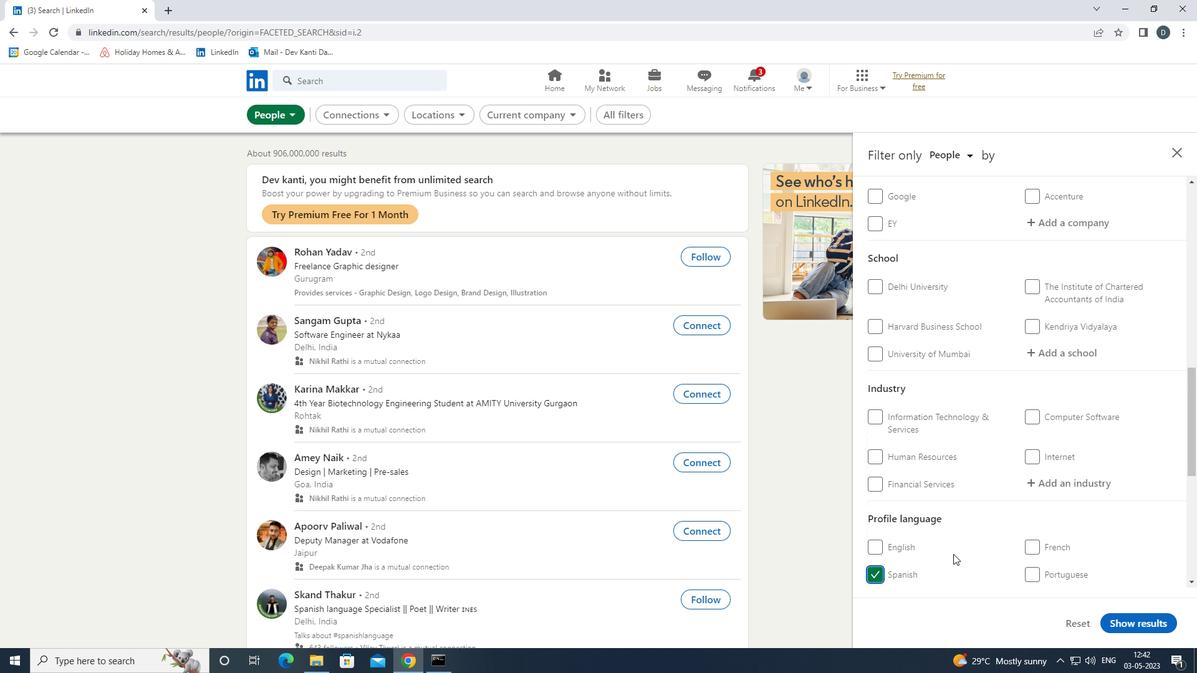 
Action: Mouse scrolled (1013, 521) with delta (0, 0)
Screenshot: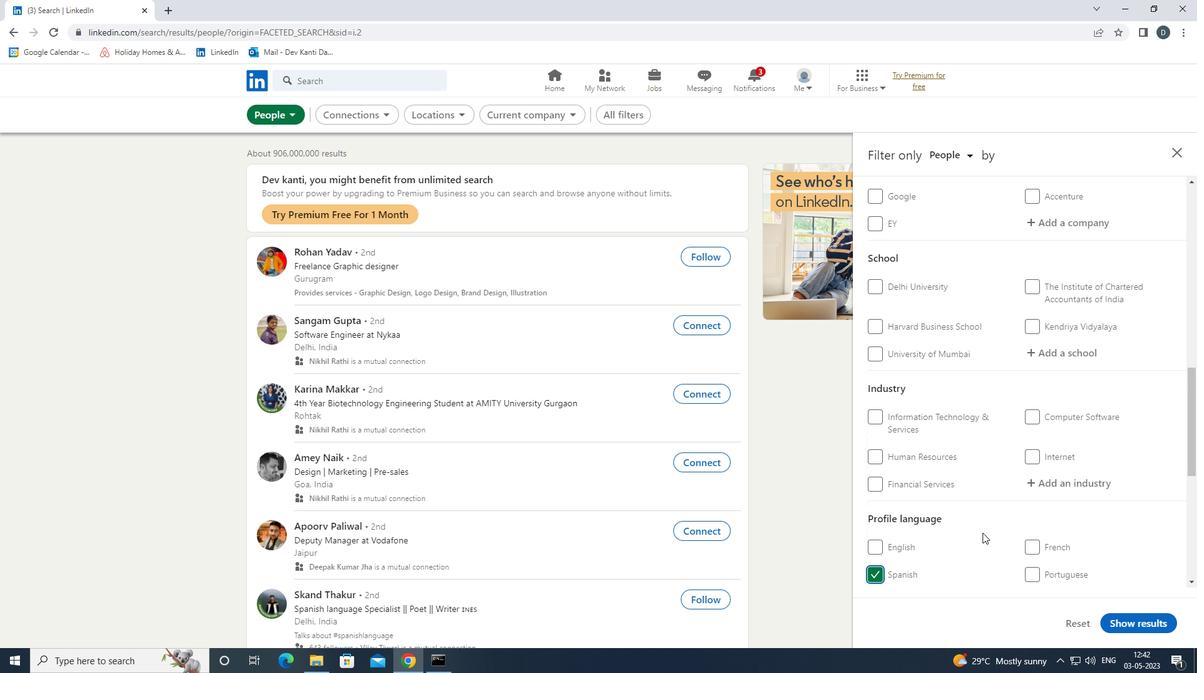
Action: Mouse scrolled (1013, 521) with delta (0, 0)
Screenshot: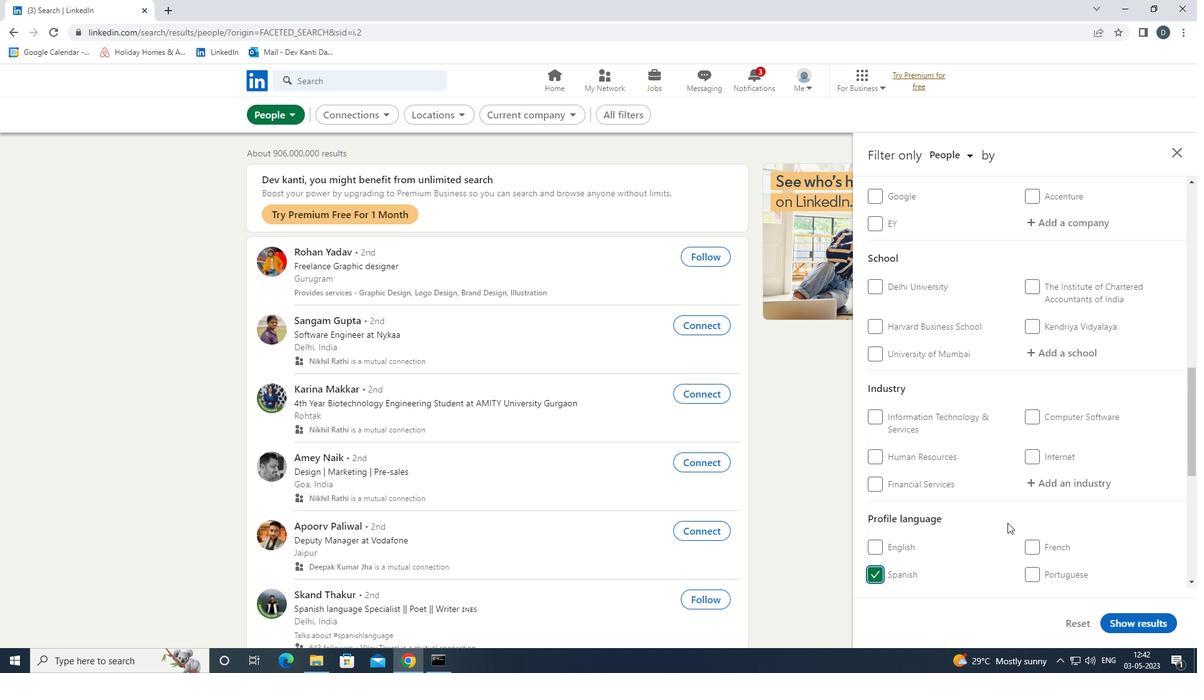
Action: Mouse moved to (1048, 350)
Screenshot: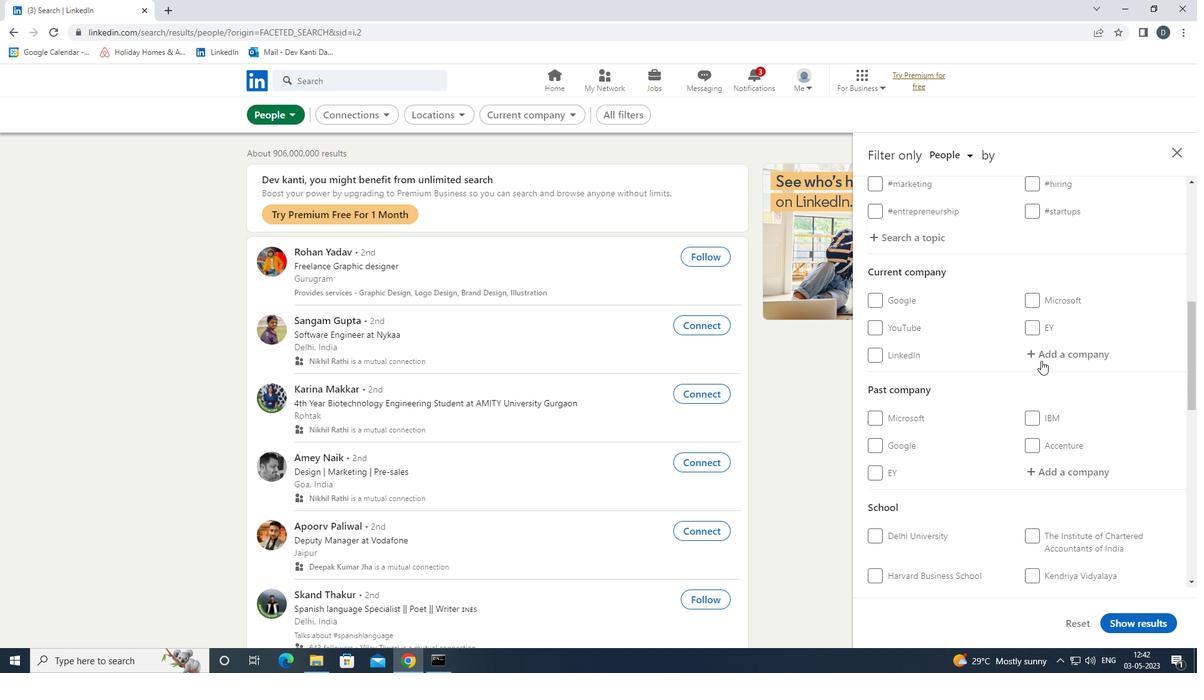 
Action: Mouse pressed left at (1048, 350)
Screenshot: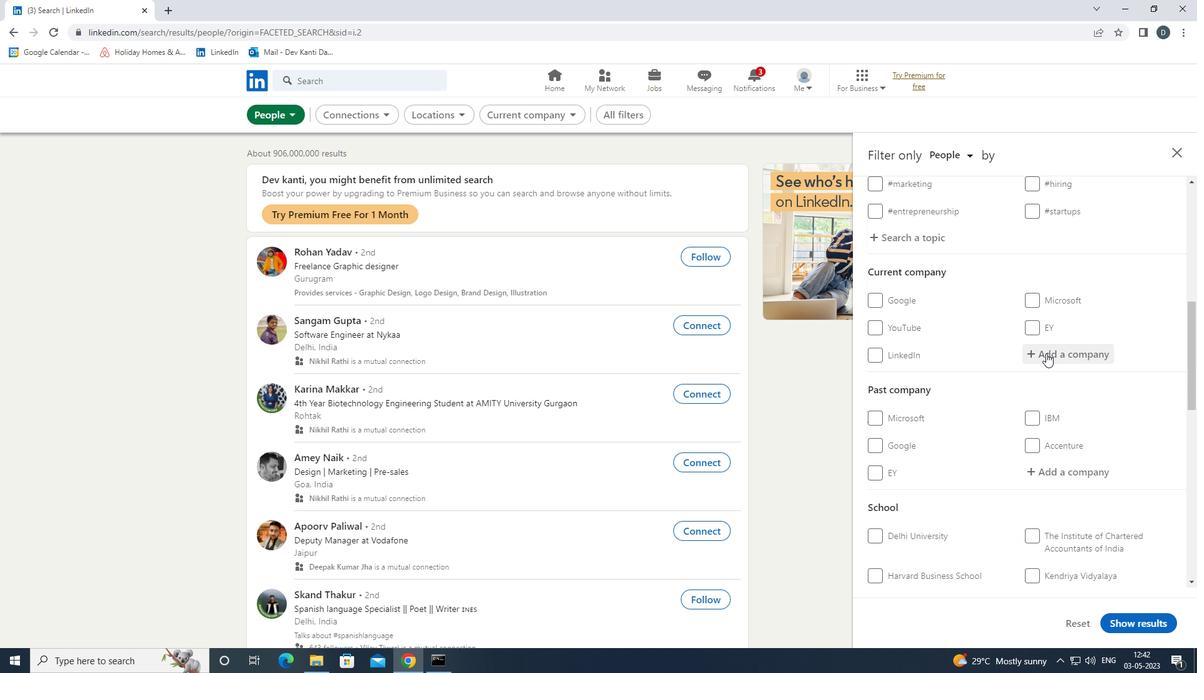 
Action: Key pressed <Key.shift>KALPA<Key.down><Key.down><Key.enter>
Screenshot: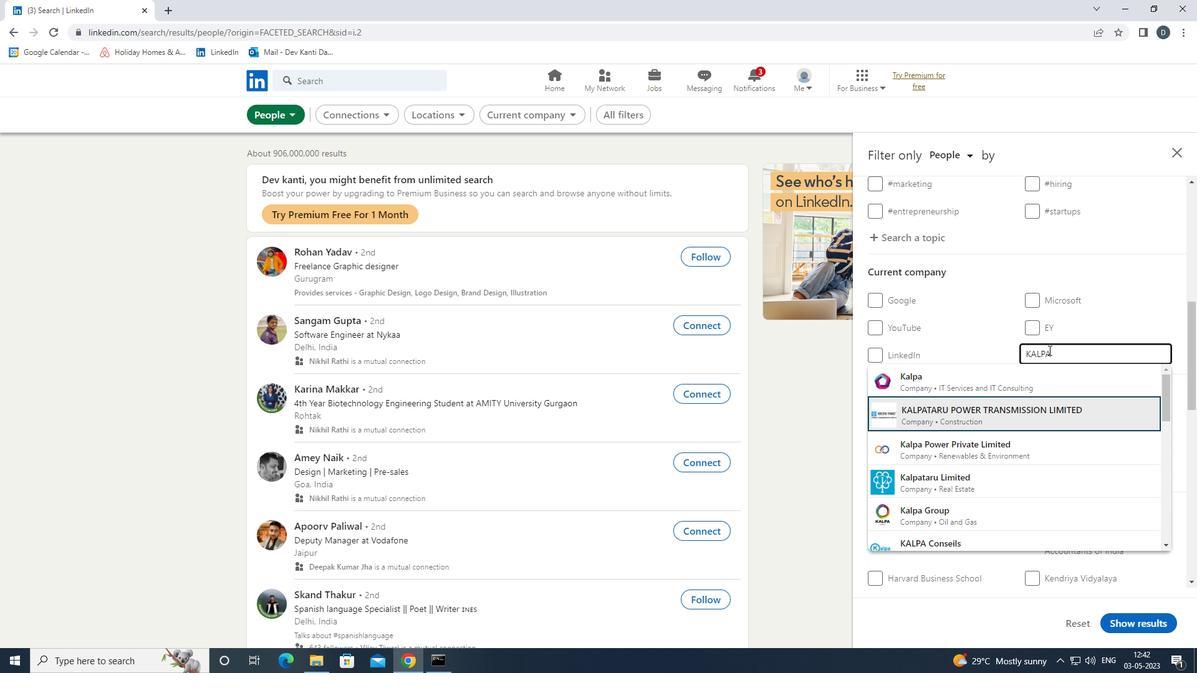 
Action: Mouse moved to (1049, 351)
Screenshot: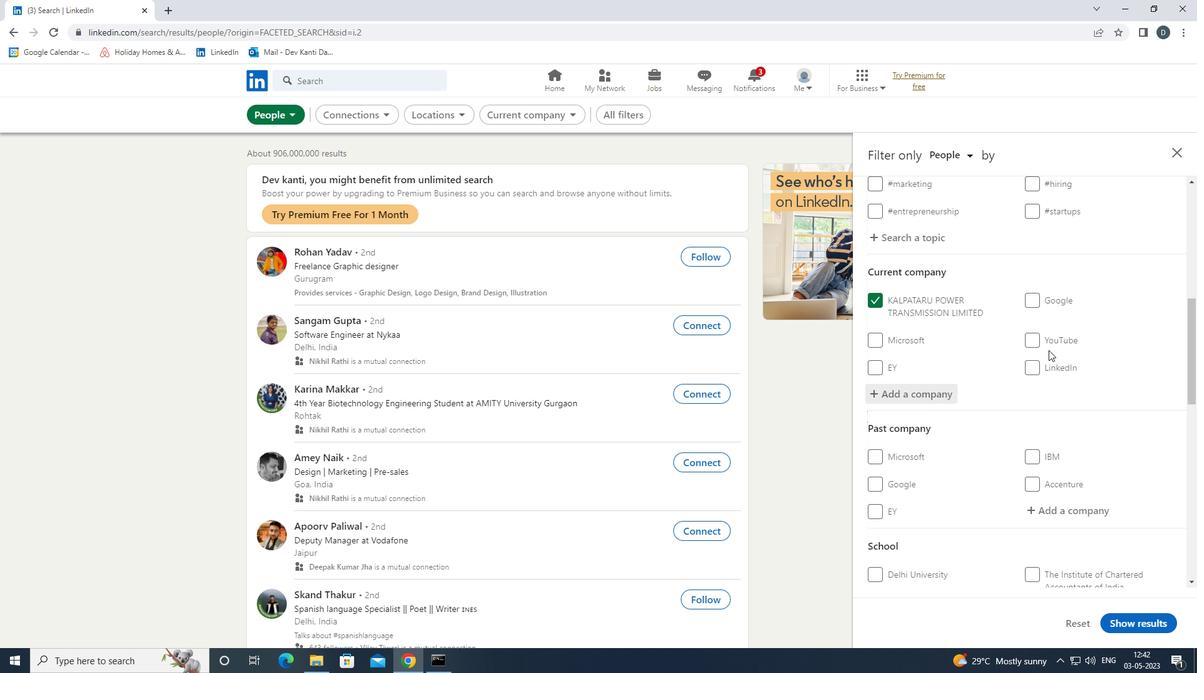 
Action: Mouse scrolled (1049, 351) with delta (0, 0)
Screenshot: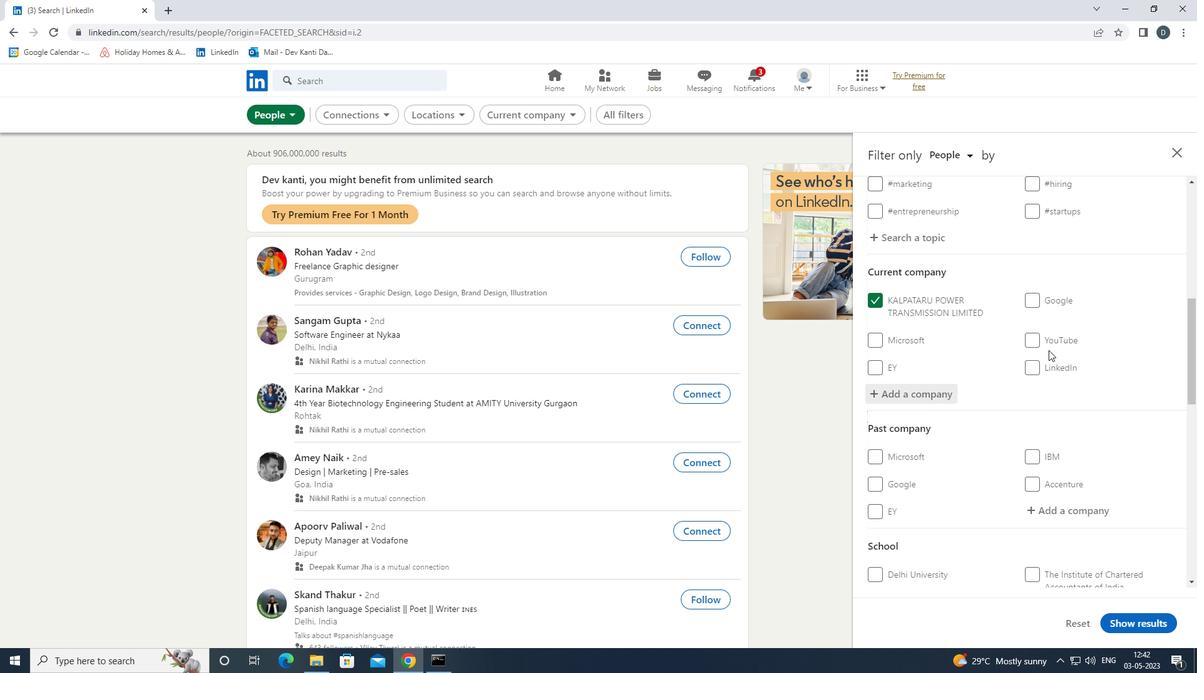 
Action: Mouse scrolled (1049, 351) with delta (0, 0)
Screenshot: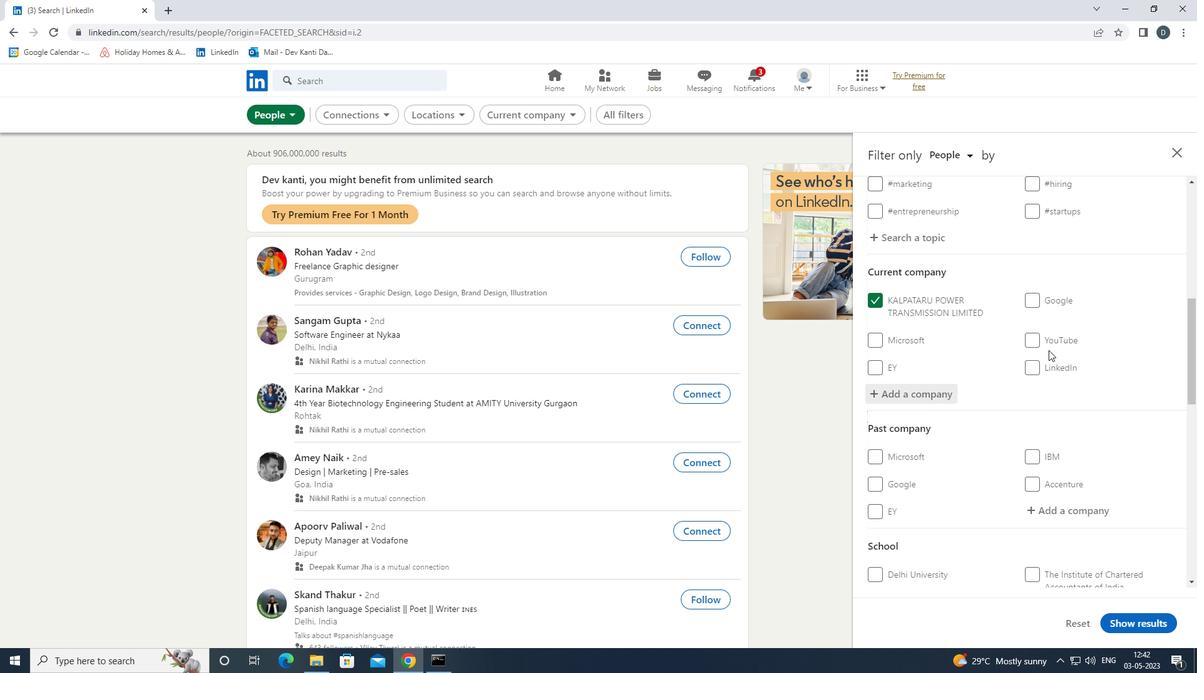 
Action: Mouse scrolled (1049, 351) with delta (0, 0)
Screenshot: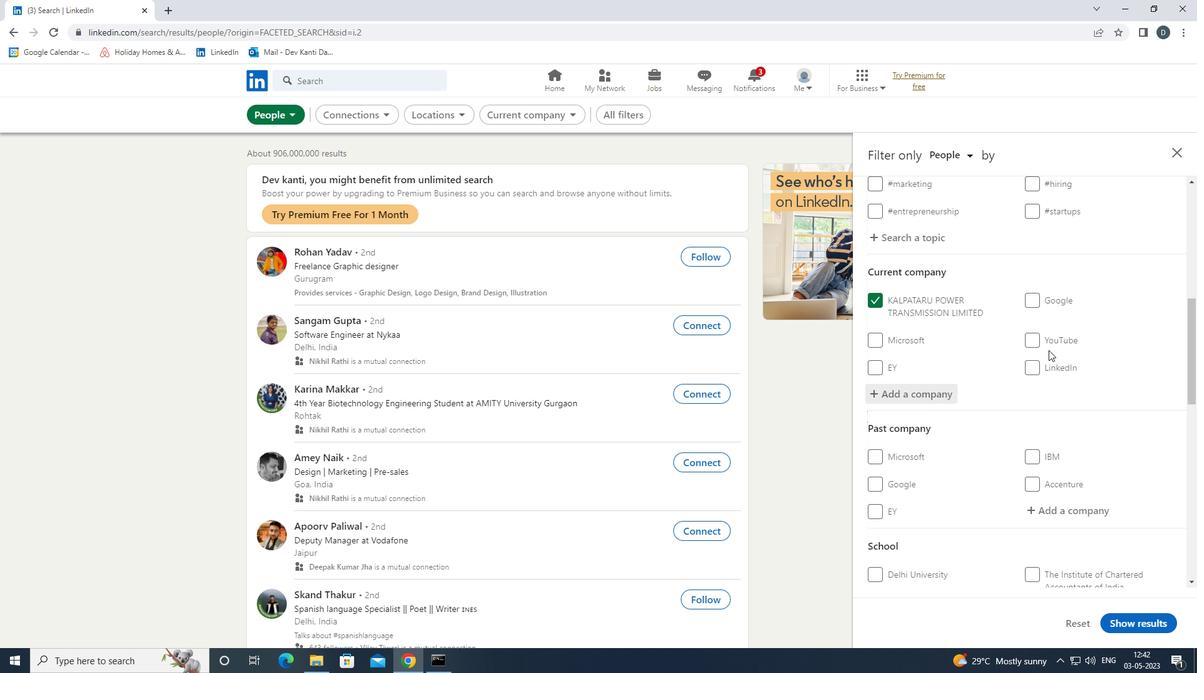 
Action: Mouse scrolled (1049, 351) with delta (0, 0)
Screenshot: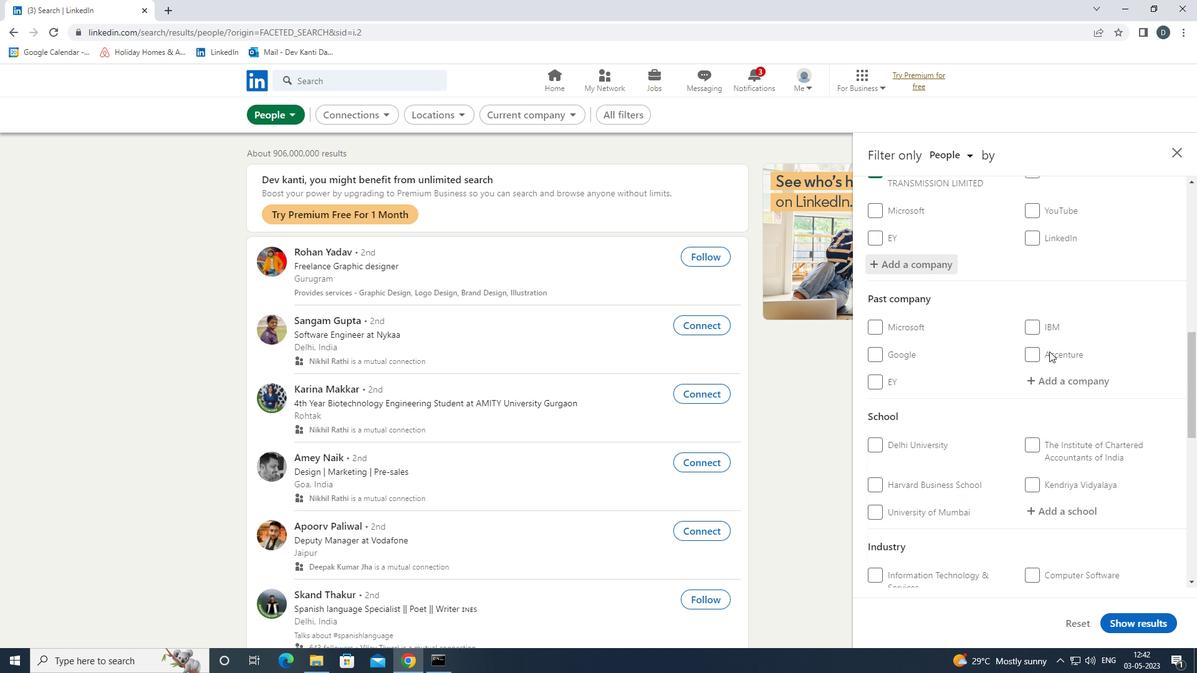 
Action: Mouse scrolled (1049, 351) with delta (0, 0)
Screenshot: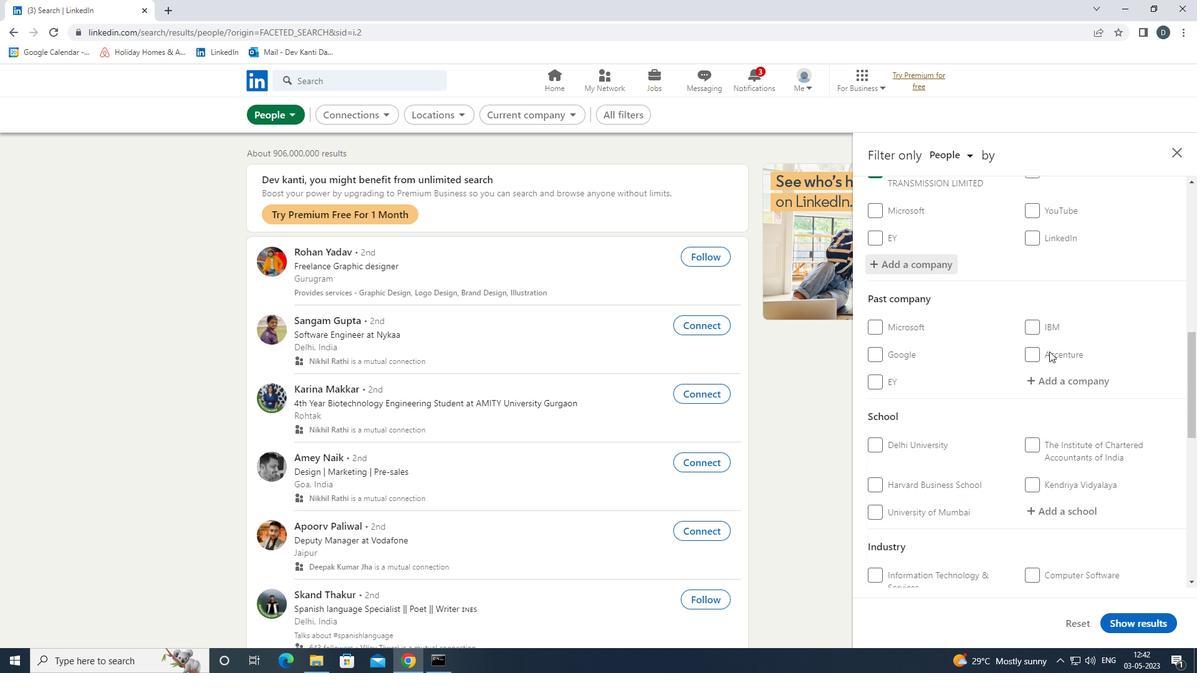 
Action: Mouse moved to (1083, 333)
Screenshot: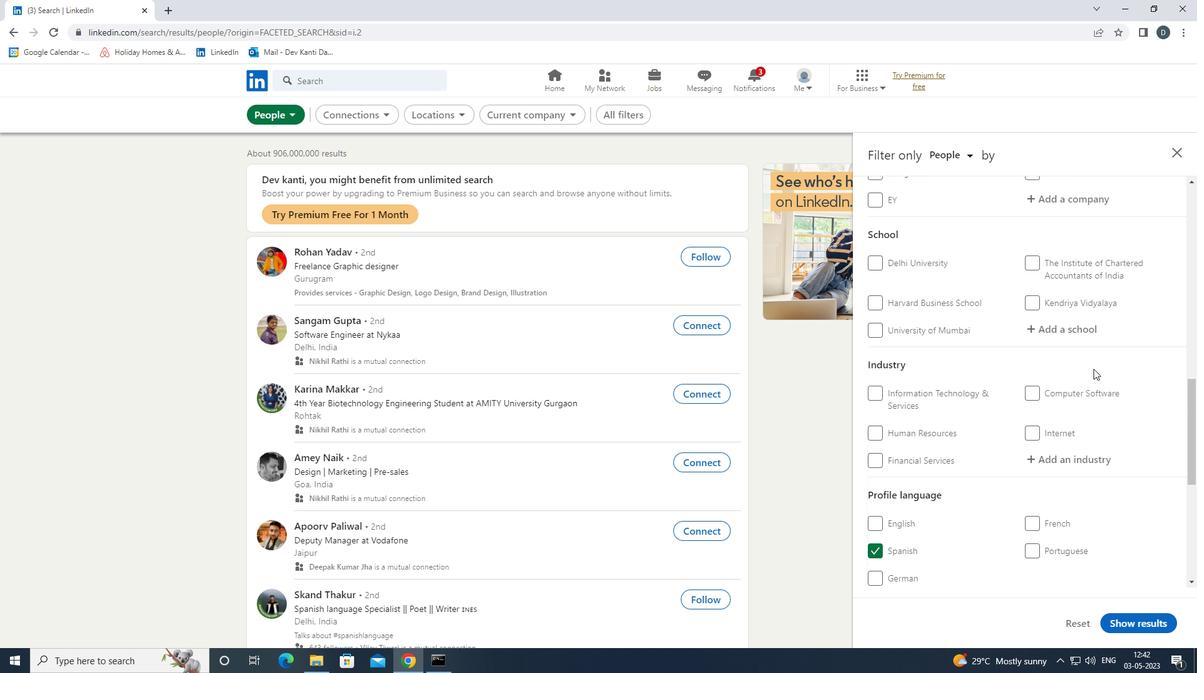 
Action: Mouse pressed left at (1083, 333)
Screenshot: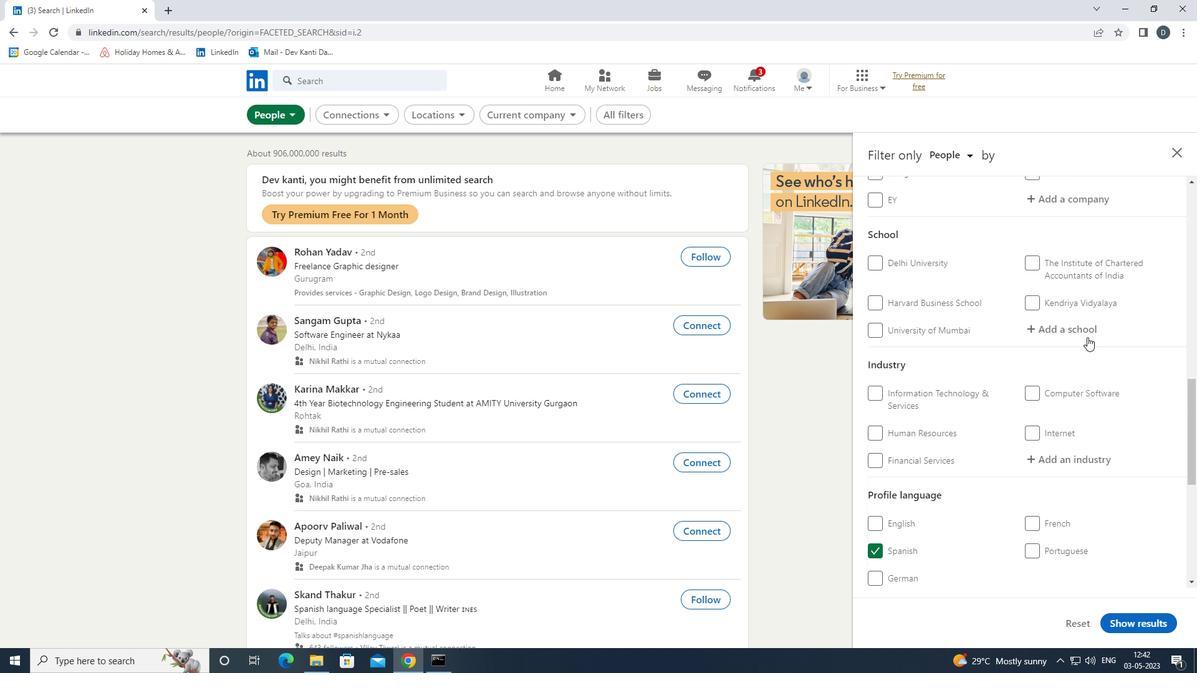 
Action: Key pressed <Key.shift>ST.<Key.space><Key.shift>CLARET<Key.down><Key.enter>
Screenshot: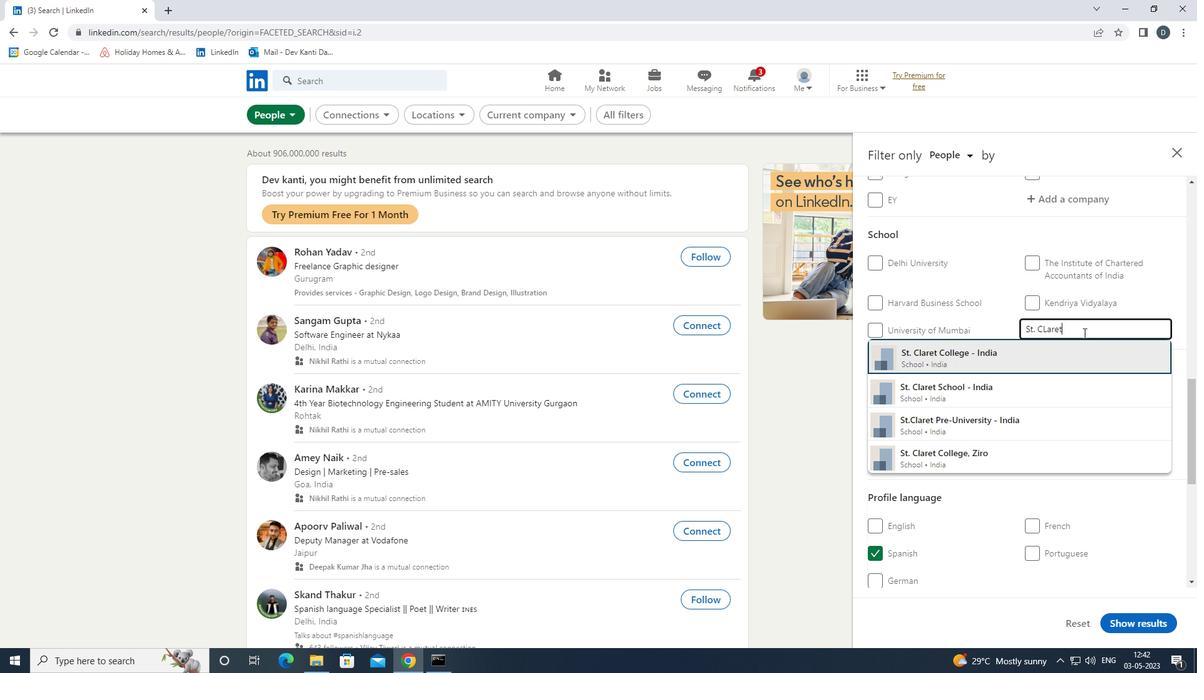 
Action: Mouse scrolled (1083, 332) with delta (0, 0)
Screenshot: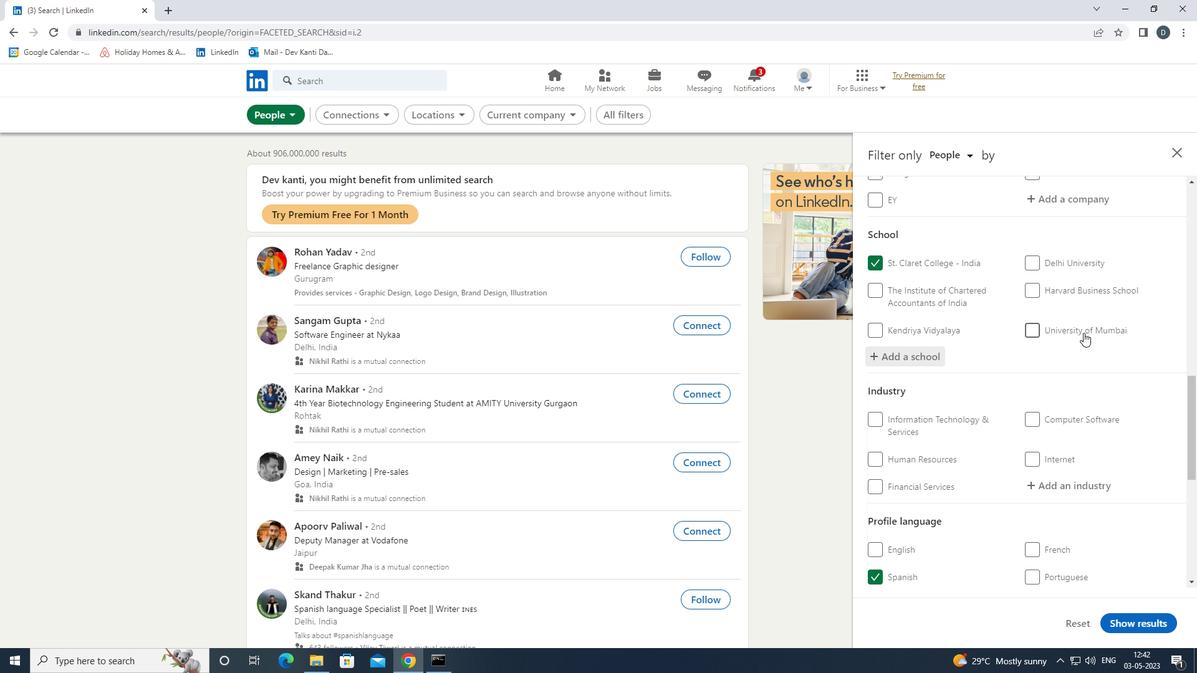 
Action: Mouse scrolled (1083, 332) with delta (0, 0)
Screenshot: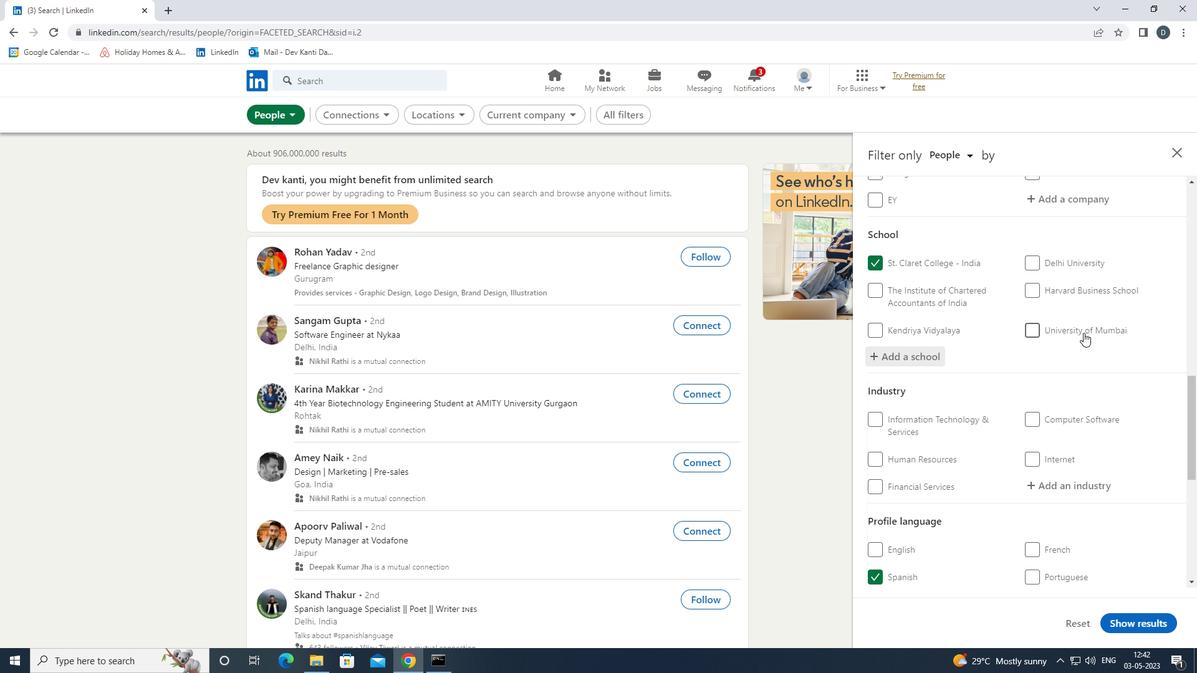 
Action: Mouse scrolled (1083, 332) with delta (0, 0)
Screenshot: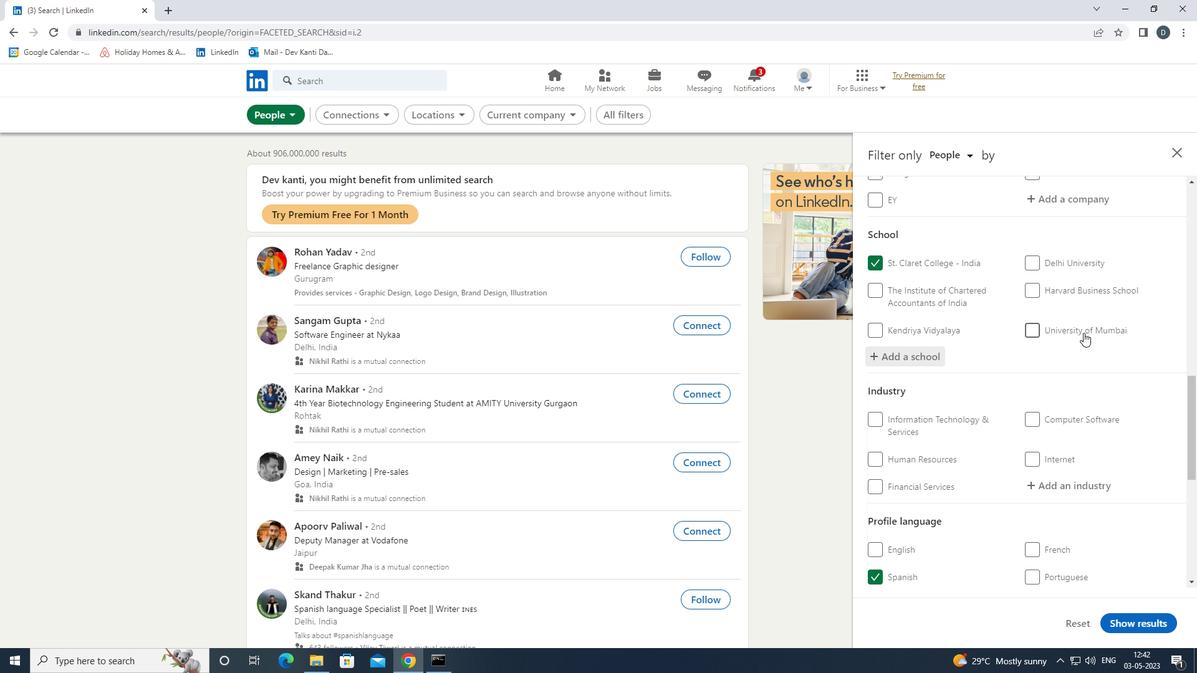 
Action: Mouse moved to (1075, 307)
Screenshot: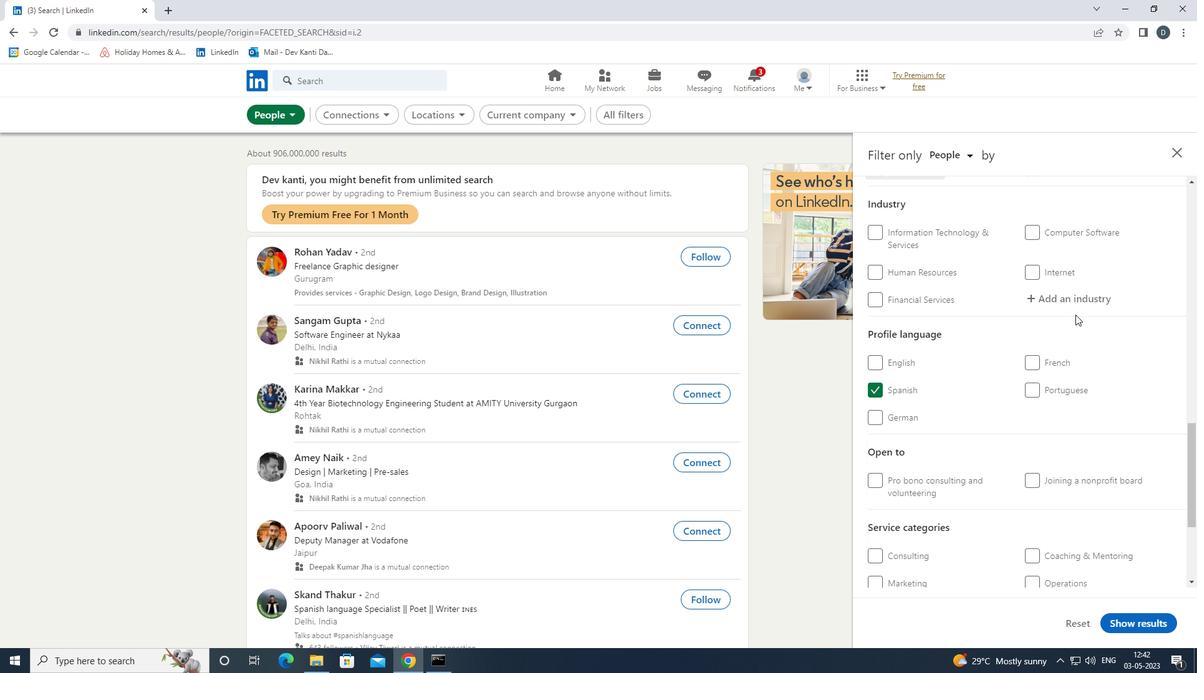 
Action: Mouse pressed left at (1075, 307)
Screenshot: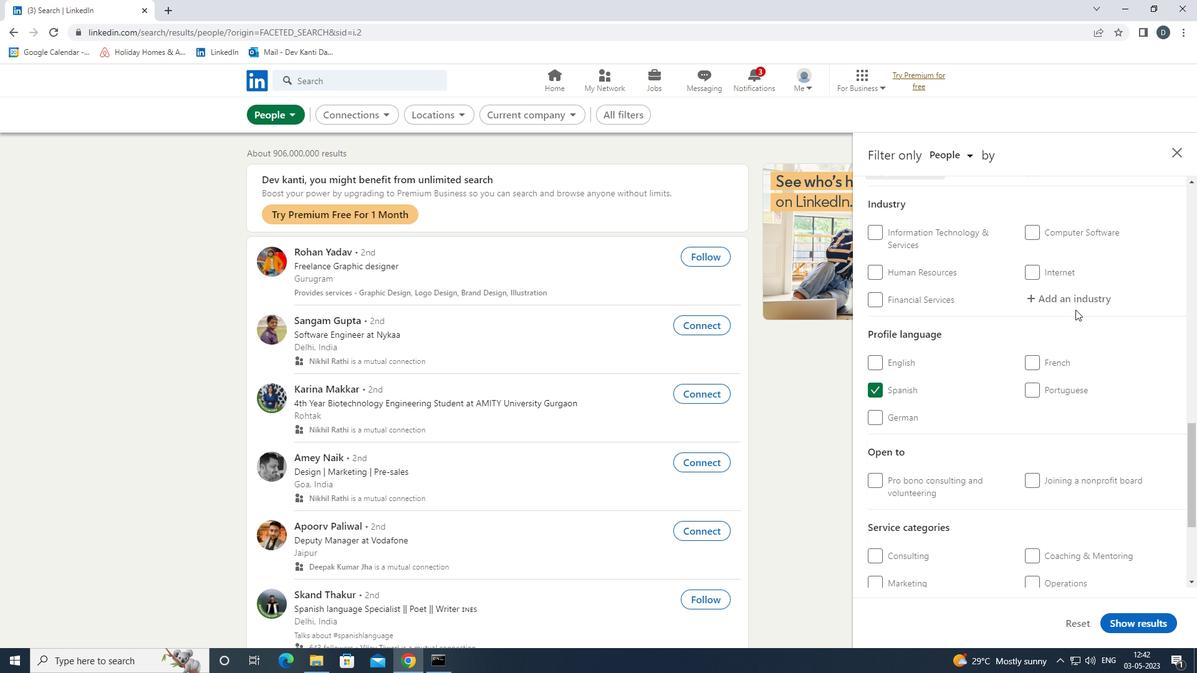 
Action: Key pressed <Key.shift>AGRIC<Key.down><Key.enter>
Screenshot: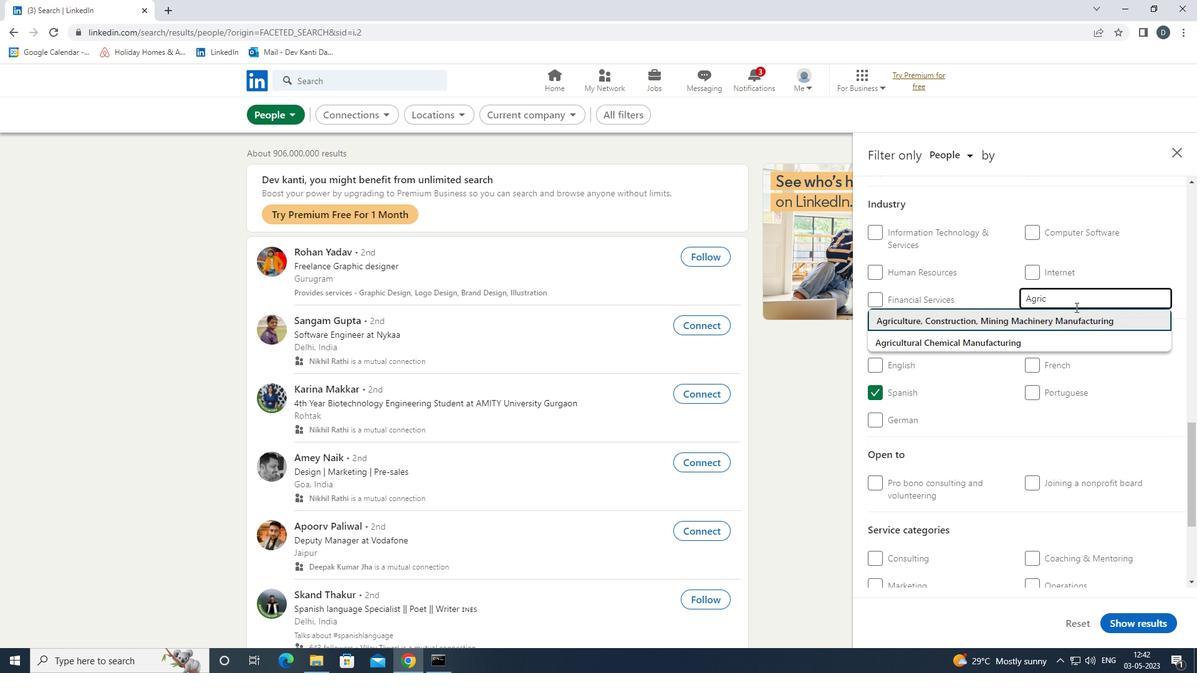 
Action: Mouse moved to (1034, 319)
Screenshot: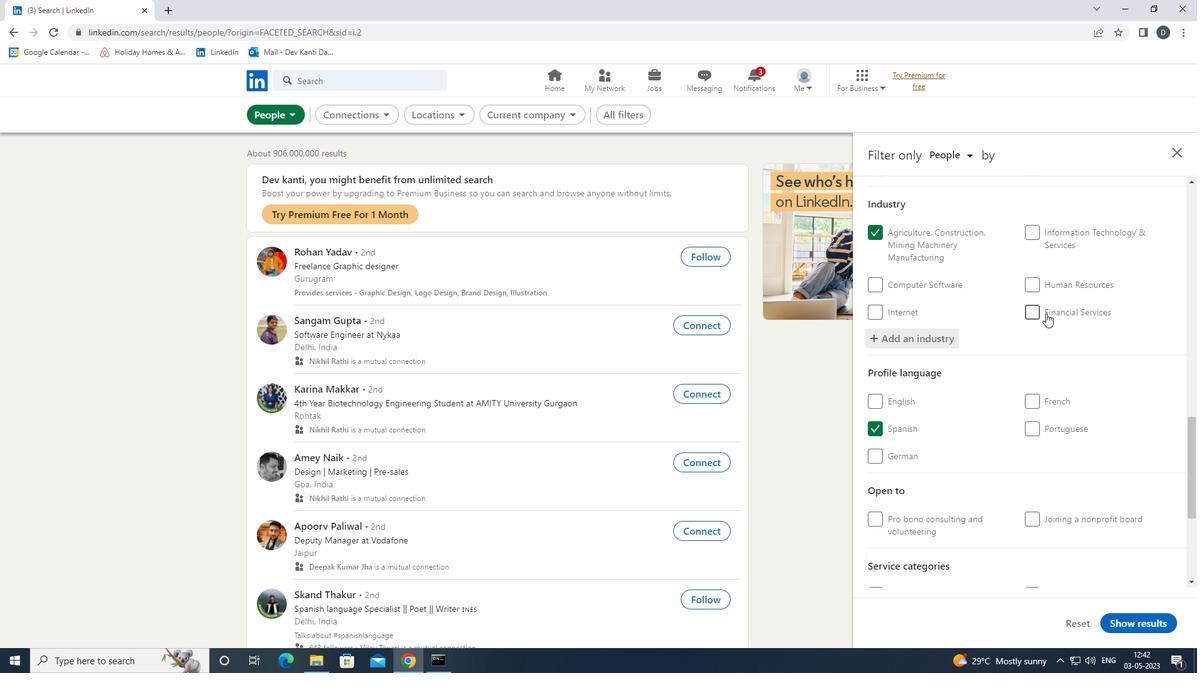 
Action: Mouse scrolled (1034, 319) with delta (0, 0)
Screenshot: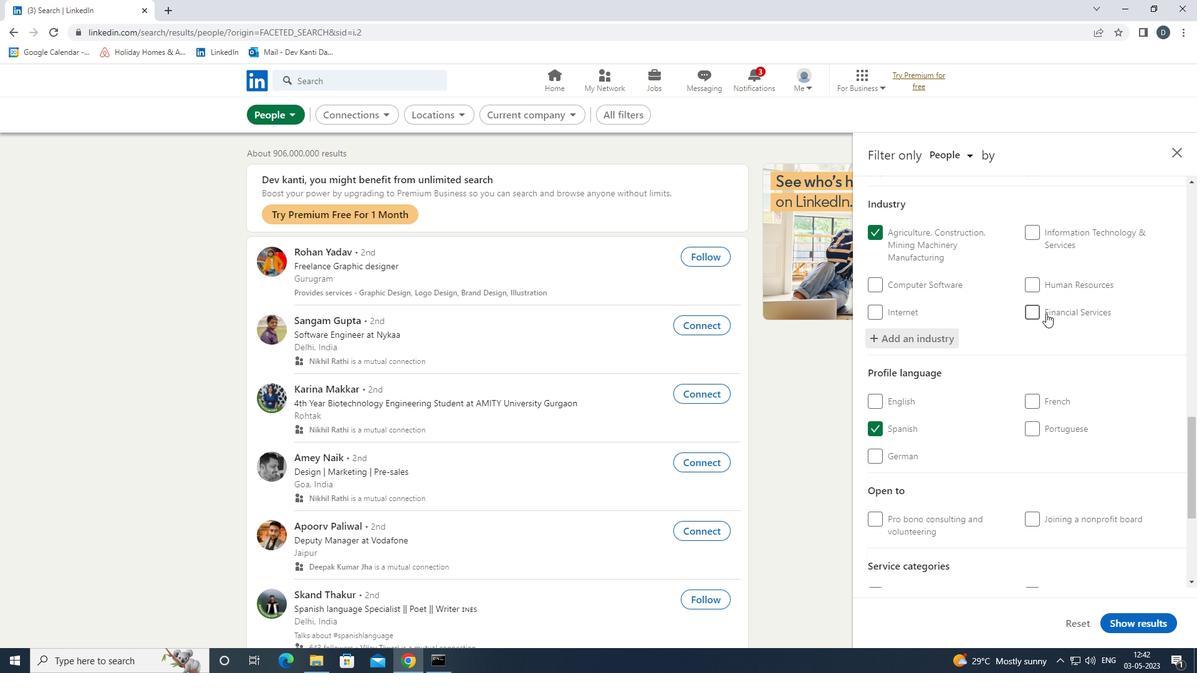 
Action: Mouse scrolled (1034, 319) with delta (0, 0)
Screenshot: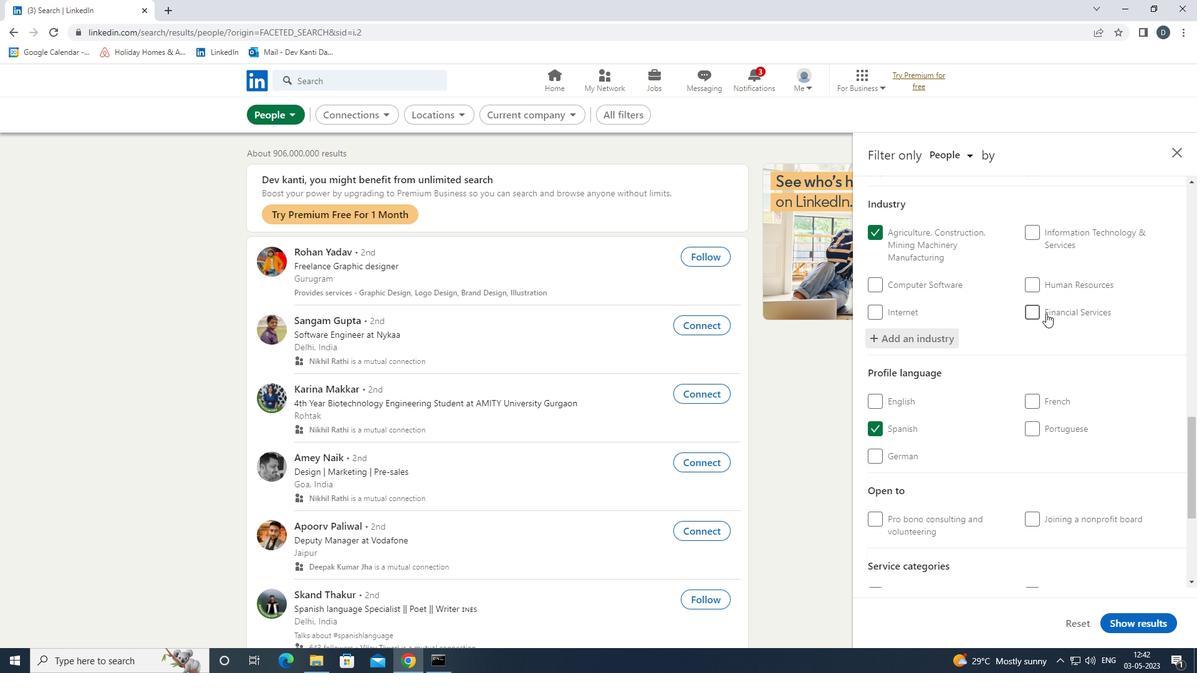 
Action: Mouse moved to (1035, 321)
Screenshot: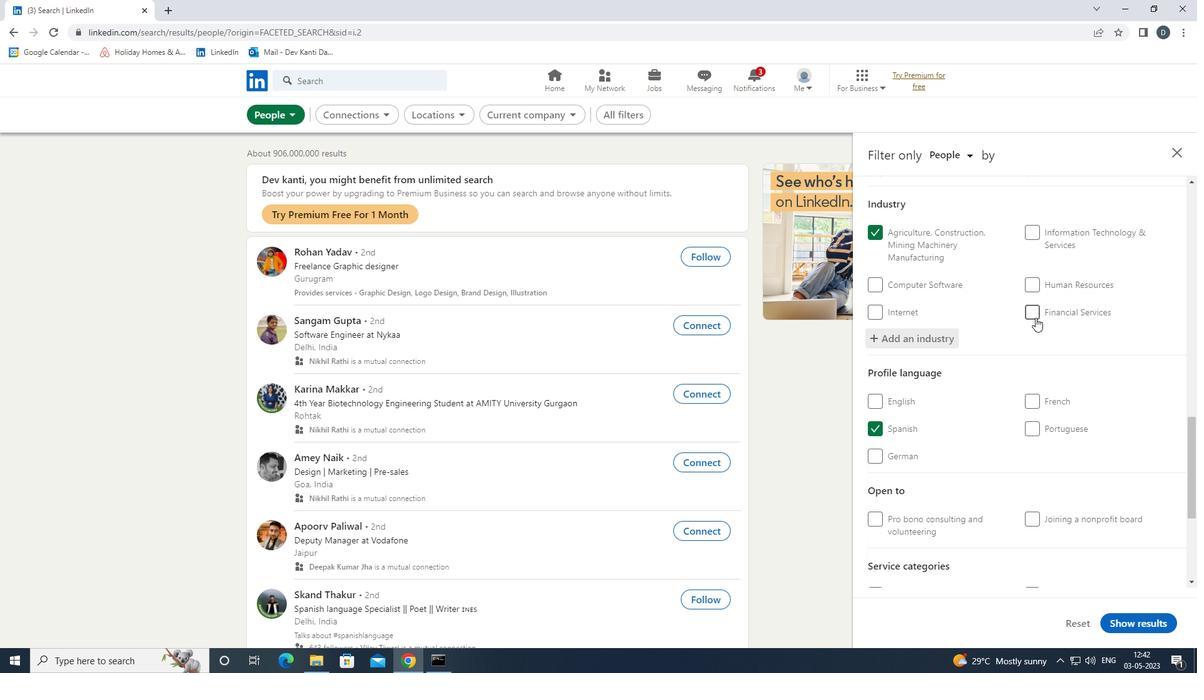 
Action: Mouse scrolled (1035, 320) with delta (0, 0)
Screenshot: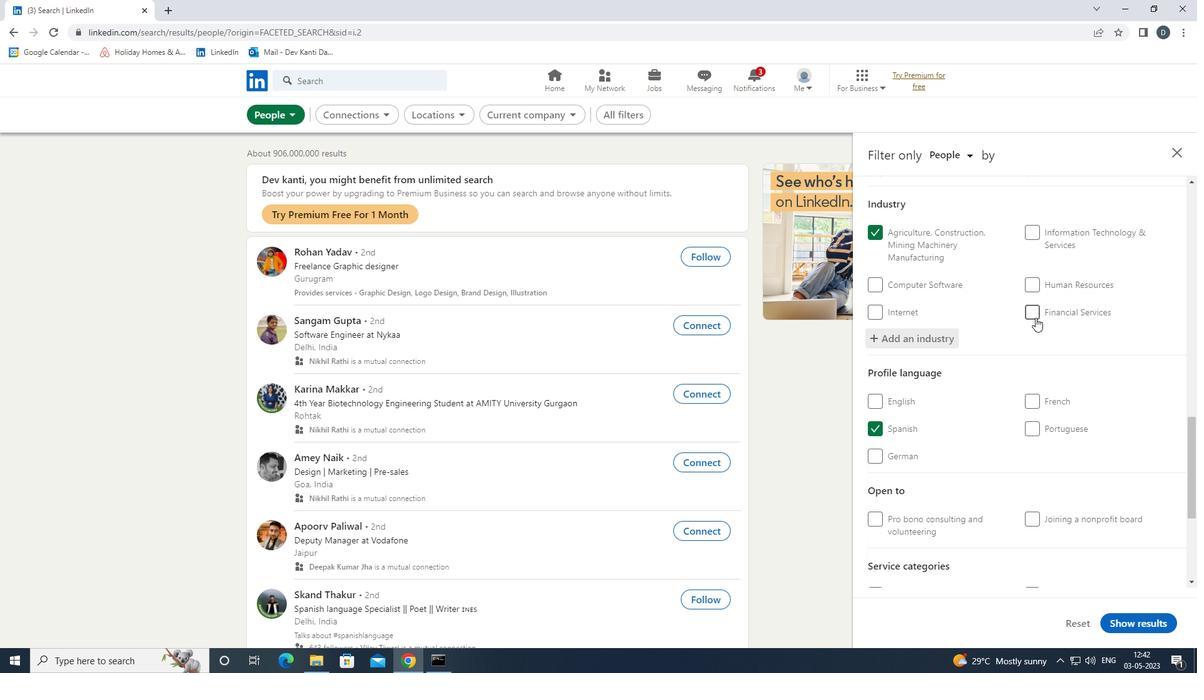 
Action: Mouse moved to (1037, 323)
Screenshot: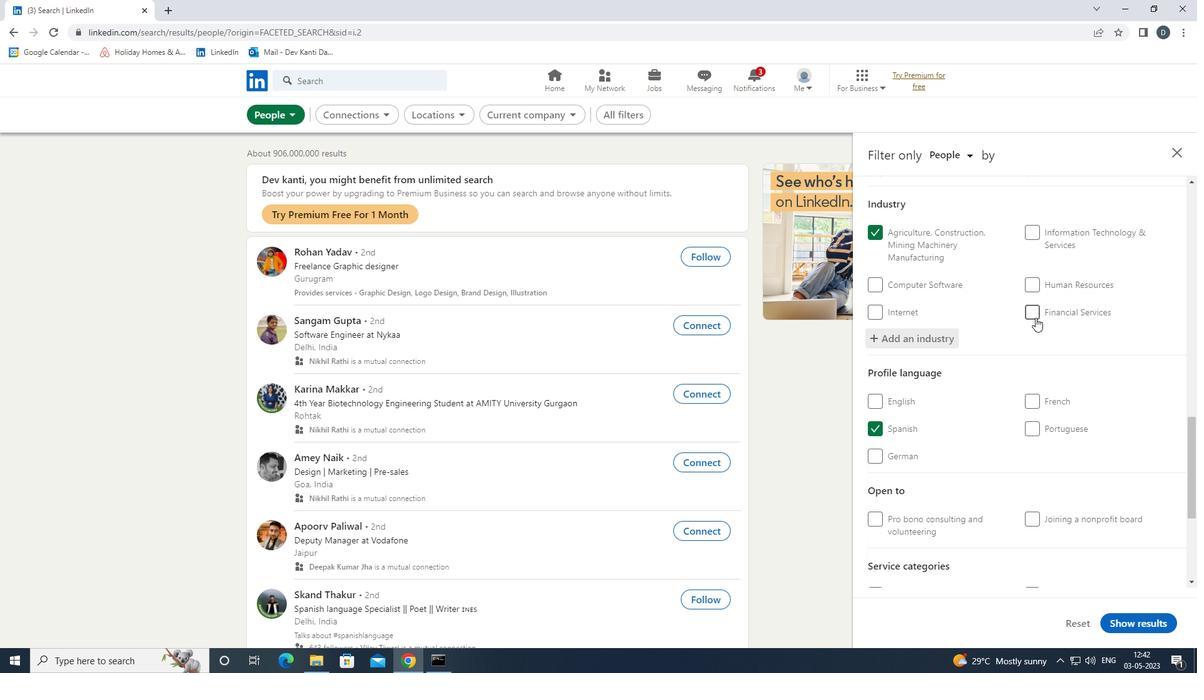 
Action: Mouse scrolled (1037, 322) with delta (0, 0)
Screenshot: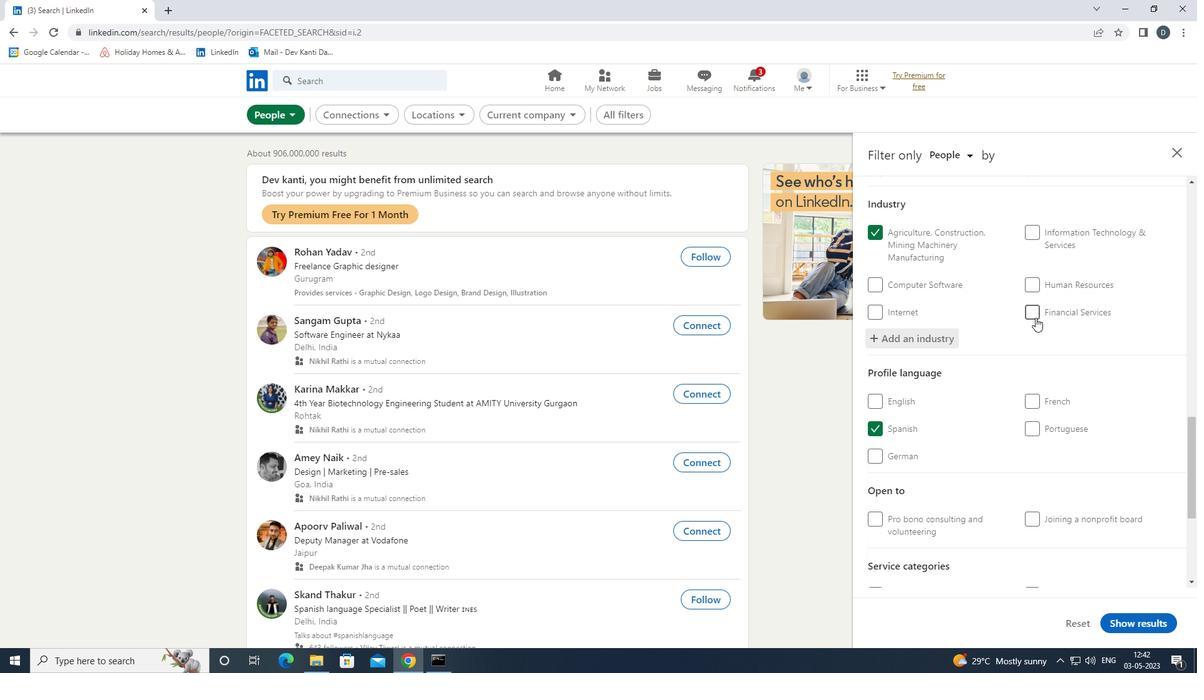 
Action: Mouse moved to (1056, 414)
Screenshot: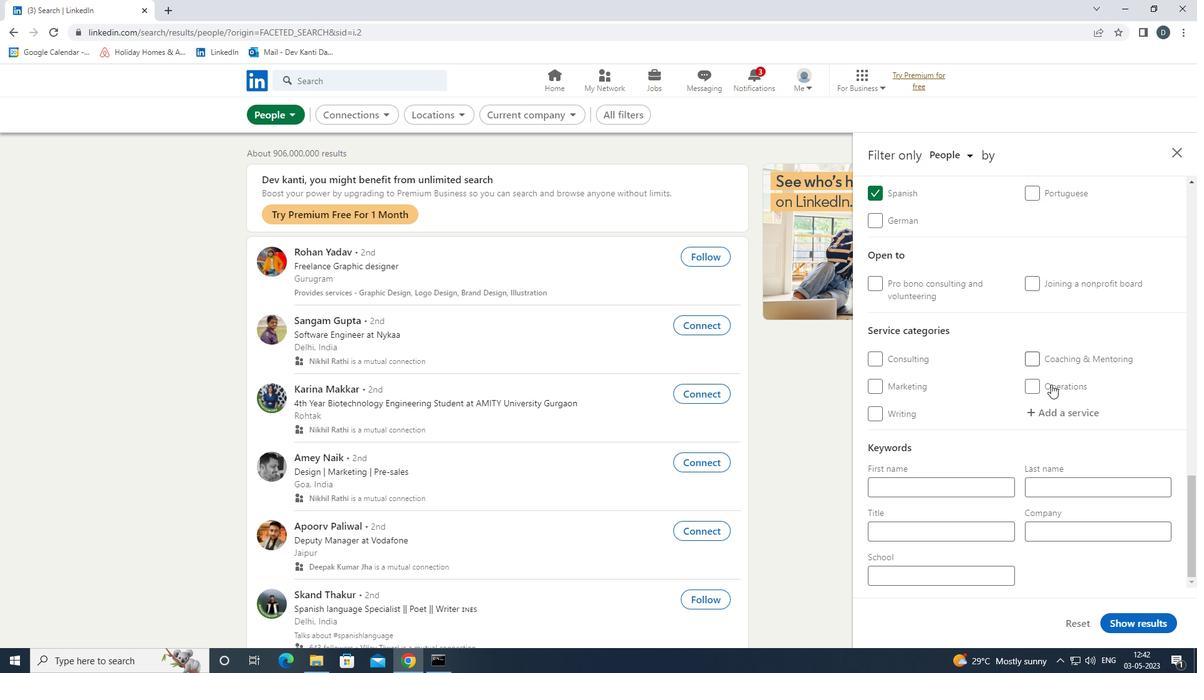 
Action: Mouse pressed left at (1056, 414)
Screenshot: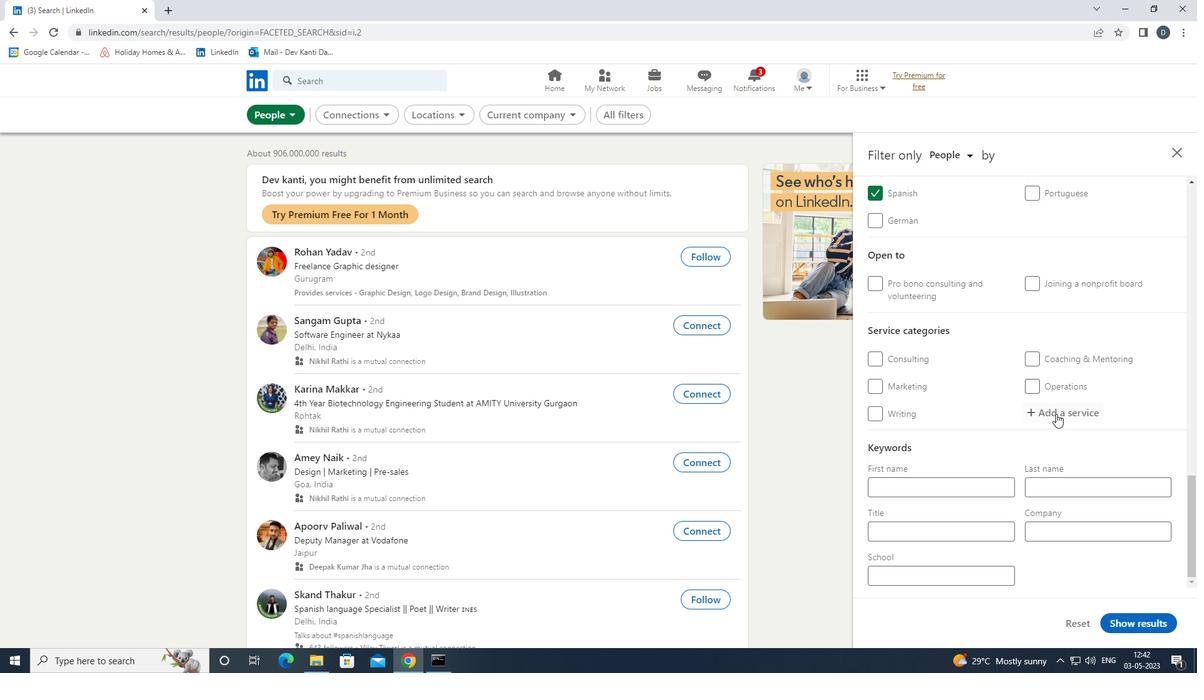 
Action: Key pressed <Key.shift>ILLUSTR<Key.down><Key.enter>
Screenshot: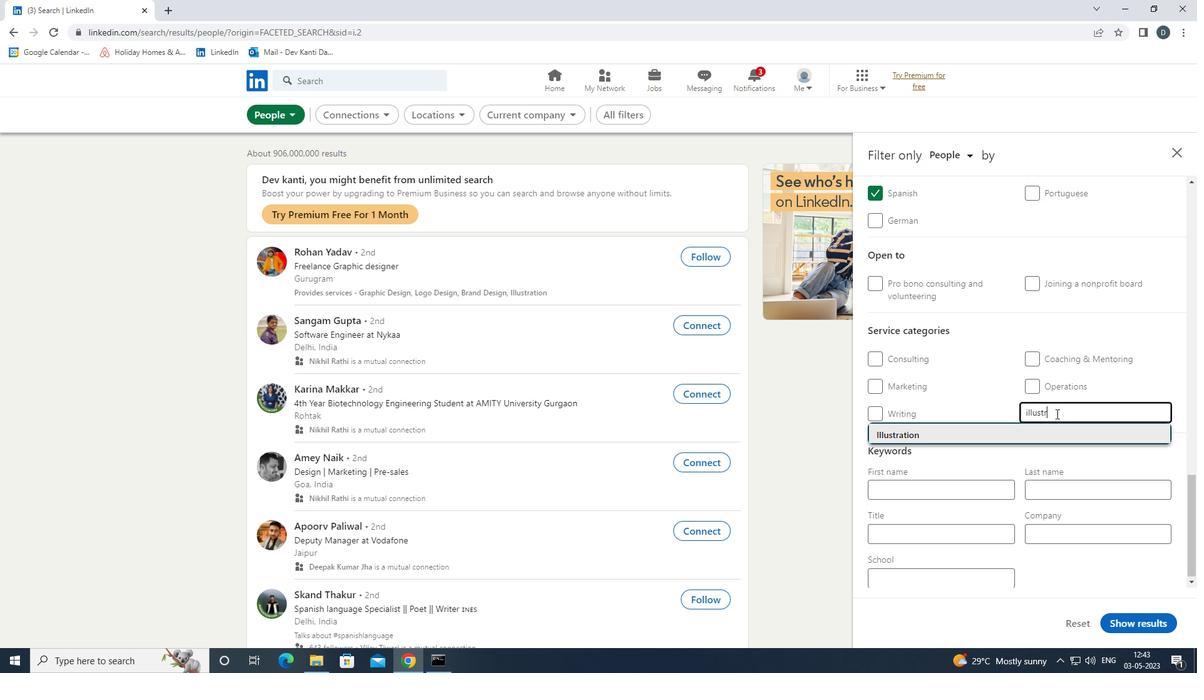 
Action: Mouse moved to (1057, 417)
Screenshot: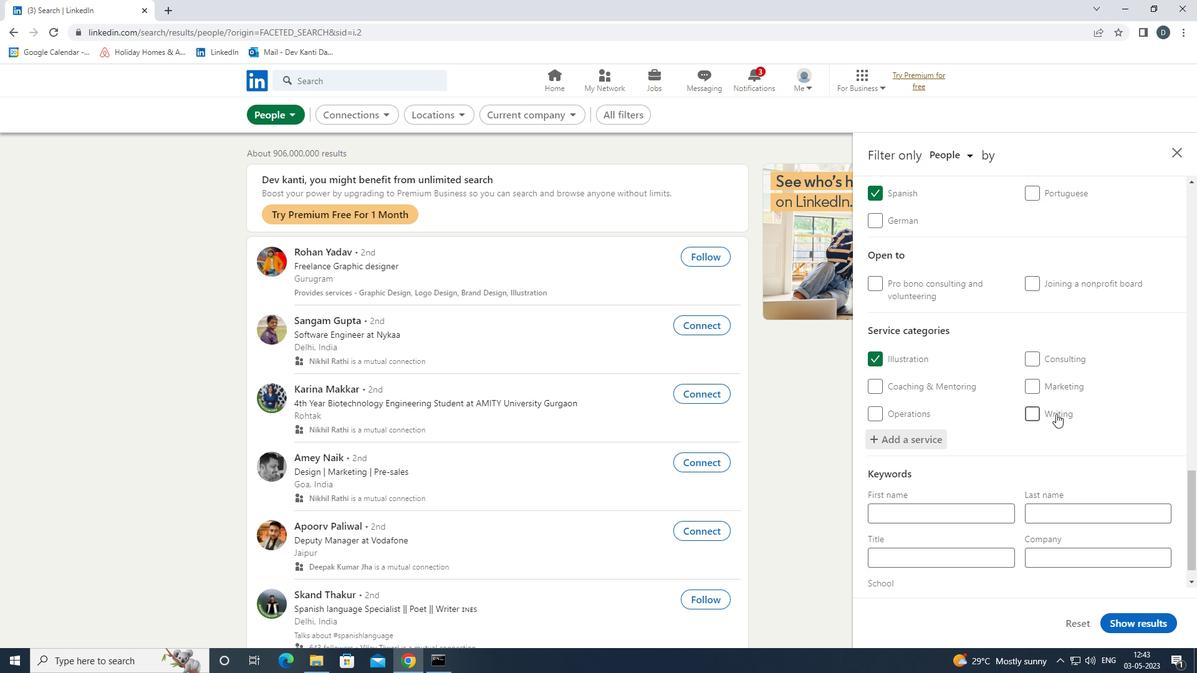 
Action: Mouse scrolled (1057, 416) with delta (0, 0)
Screenshot: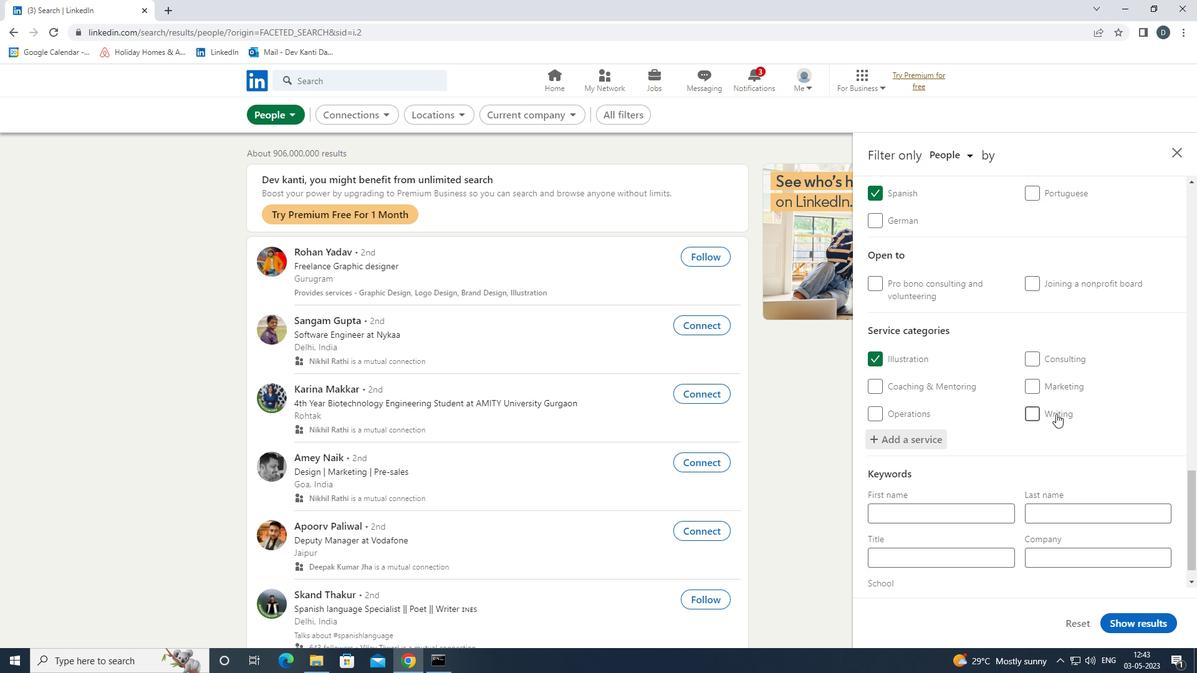 
Action: Mouse scrolled (1057, 416) with delta (0, 0)
Screenshot: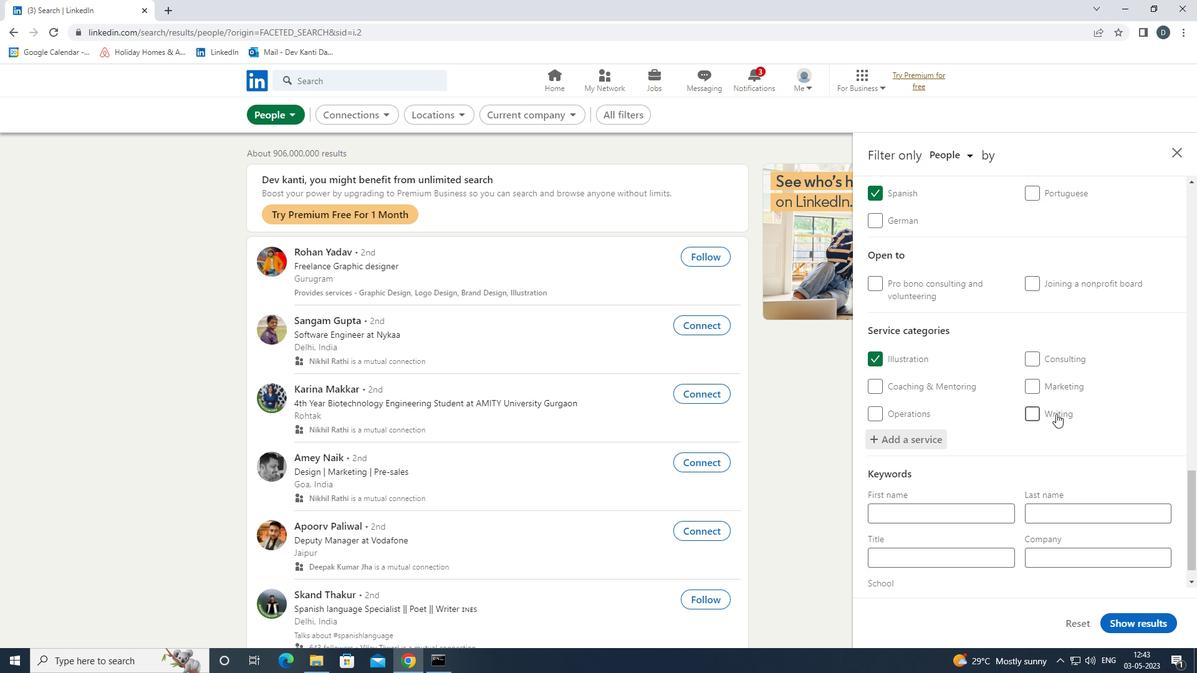 
Action: Mouse scrolled (1057, 416) with delta (0, 0)
Screenshot: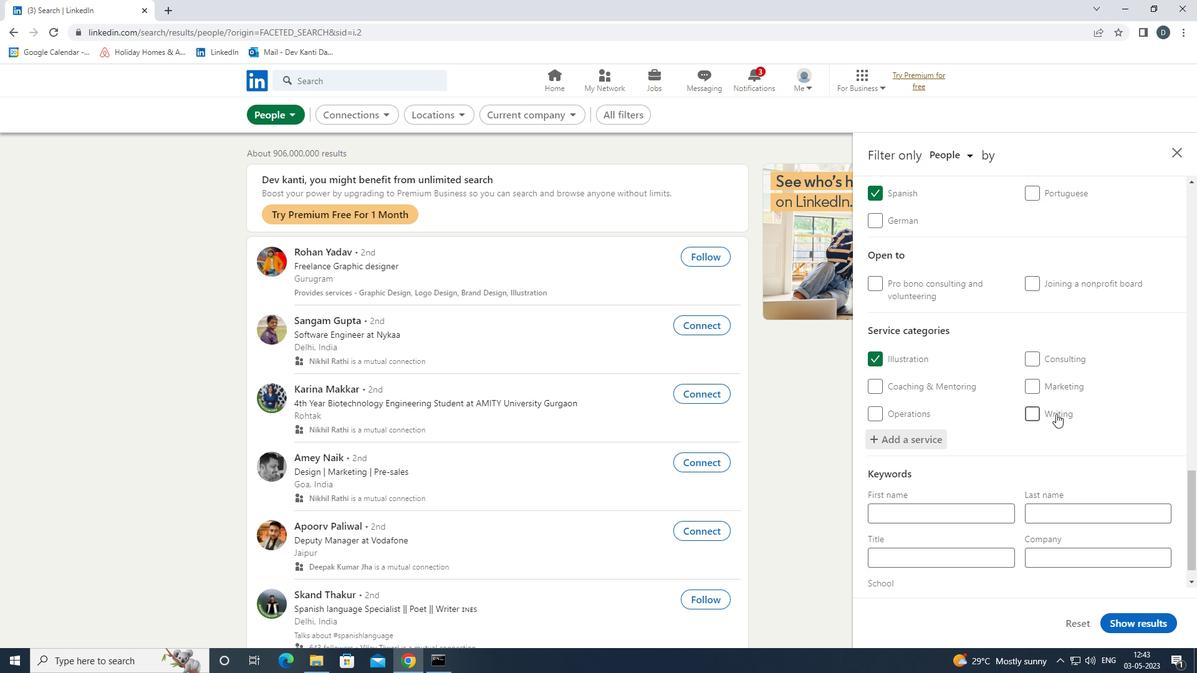 
Action: Mouse moved to (1057, 418)
Screenshot: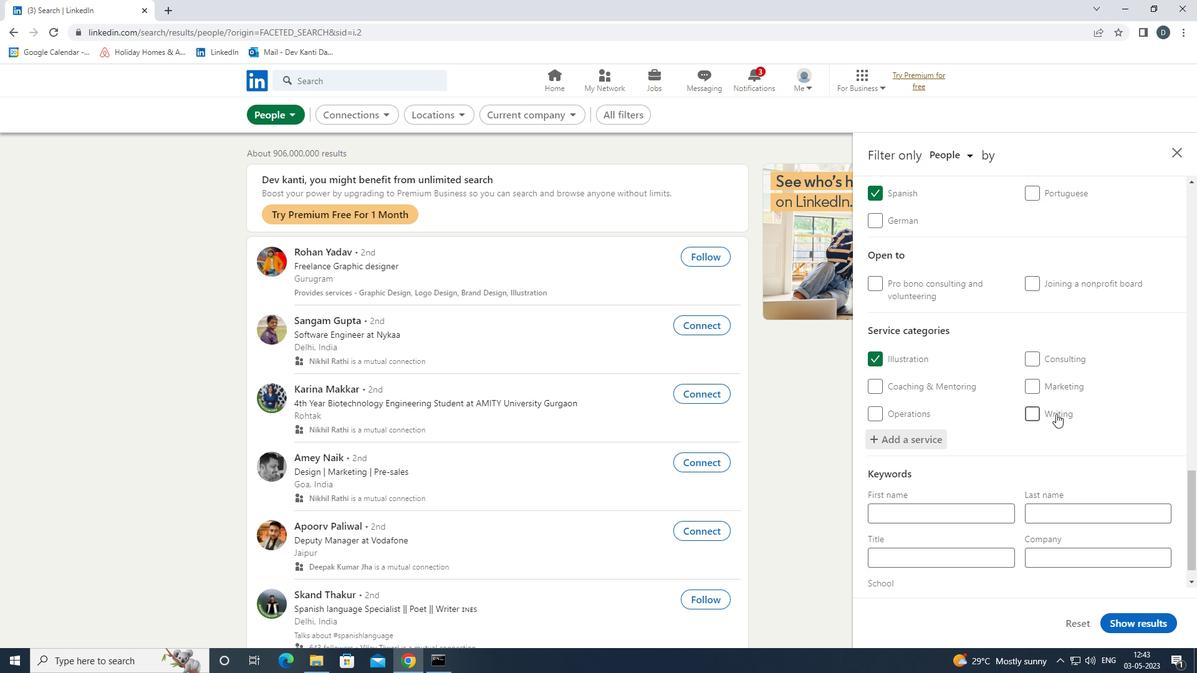 
Action: Mouse scrolled (1057, 417) with delta (0, 0)
Screenshot: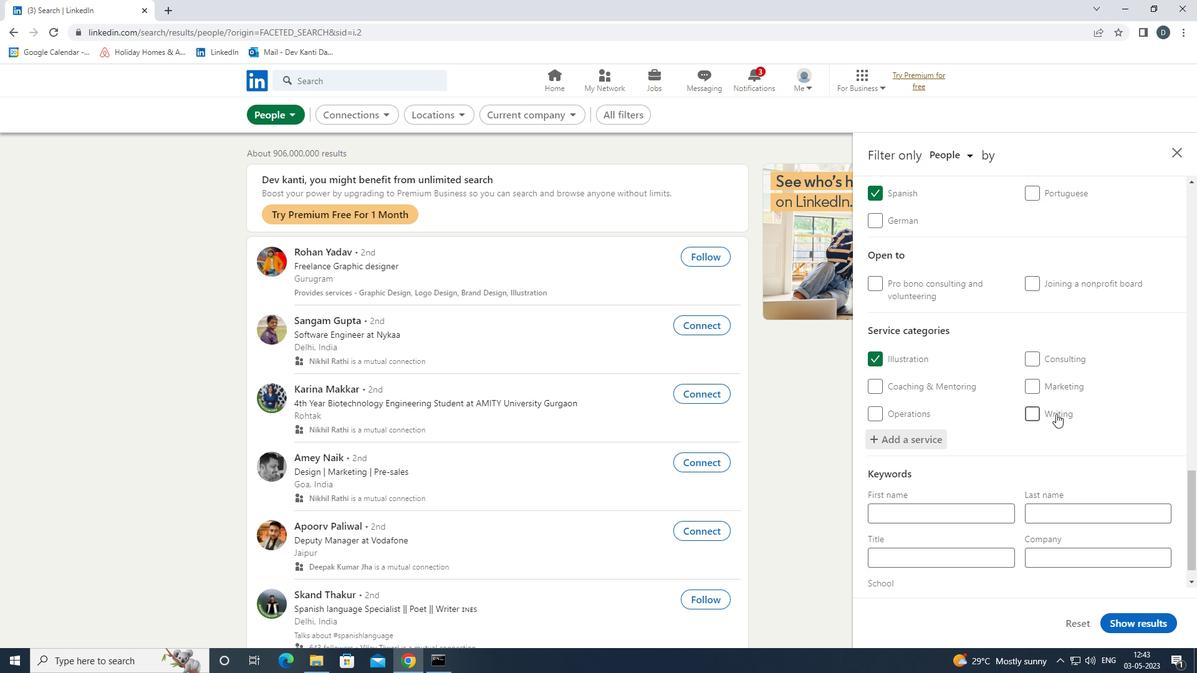 
Action: Mouse moved to (1044, 427)
Screenshot: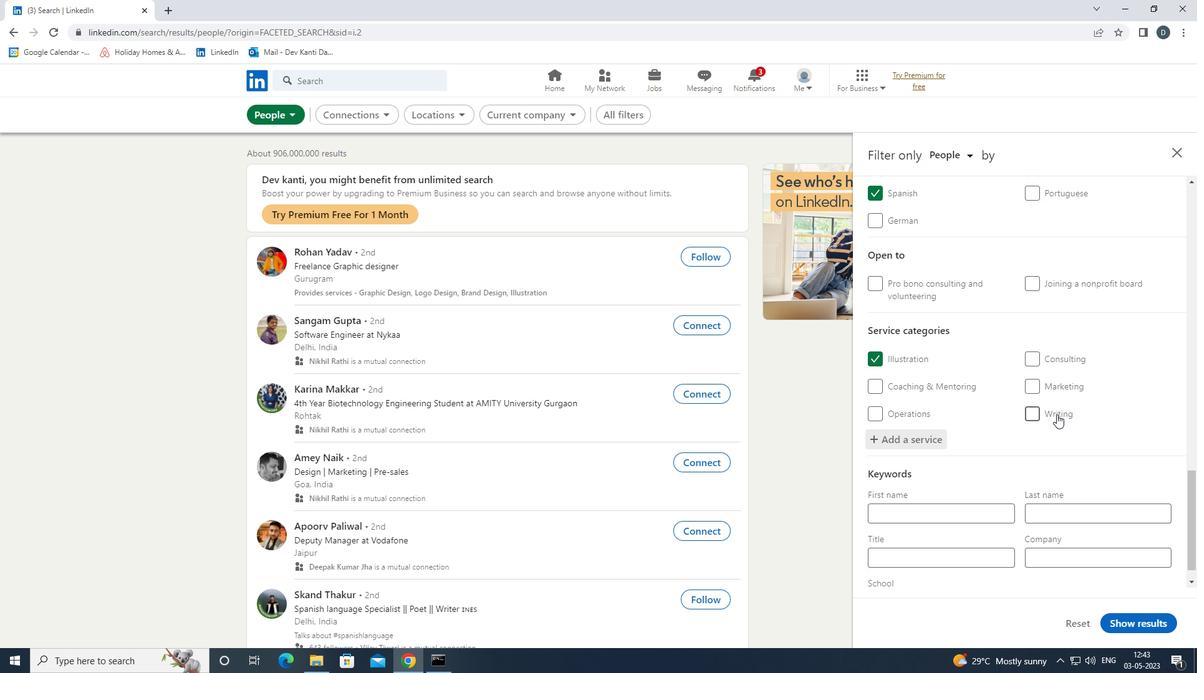 
Action: Mouse scrolled (1044, 427) with delta (0, 0)
Screenshot: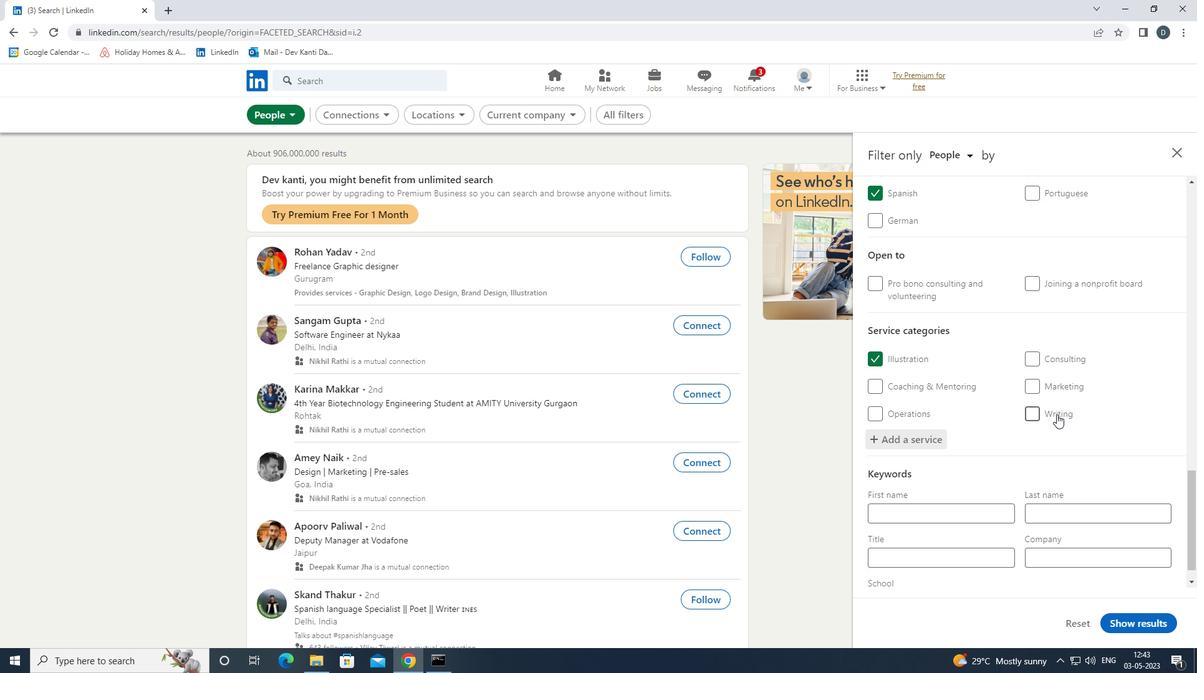 
Action: Mouse moved to (965, 526)
Screenshot: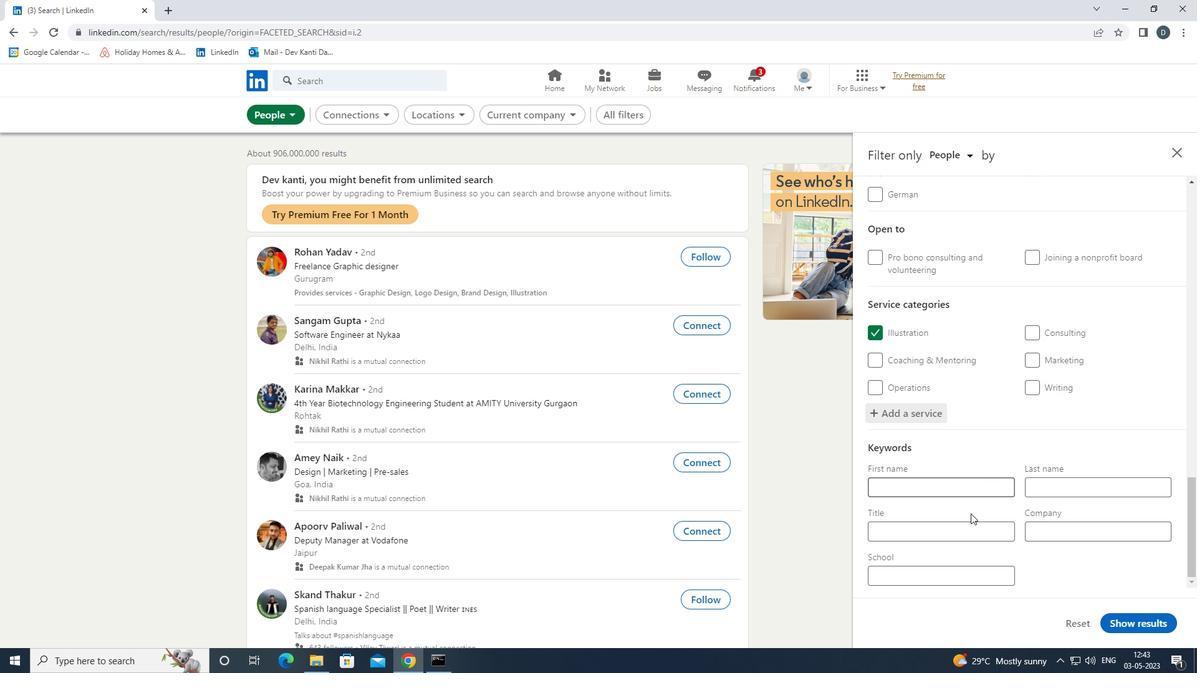 
Action: Mouse pressed left at (965, 526)
Screenshot: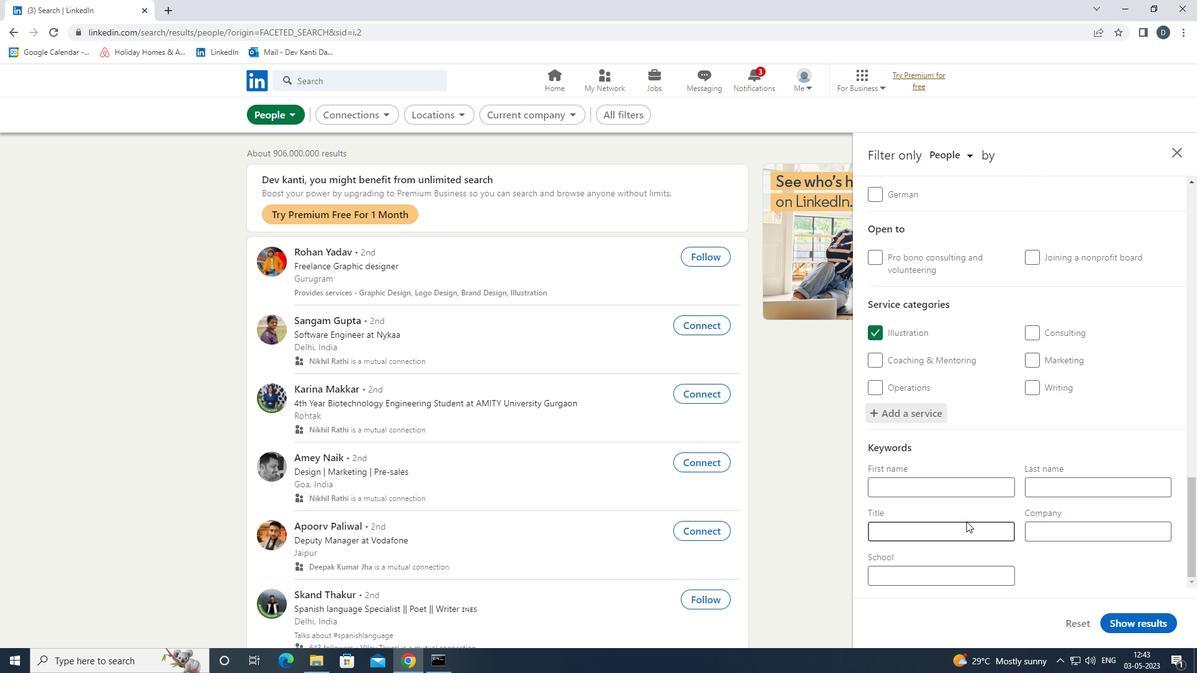 
Action: Mouse moved to (954, 507)
Screenshot: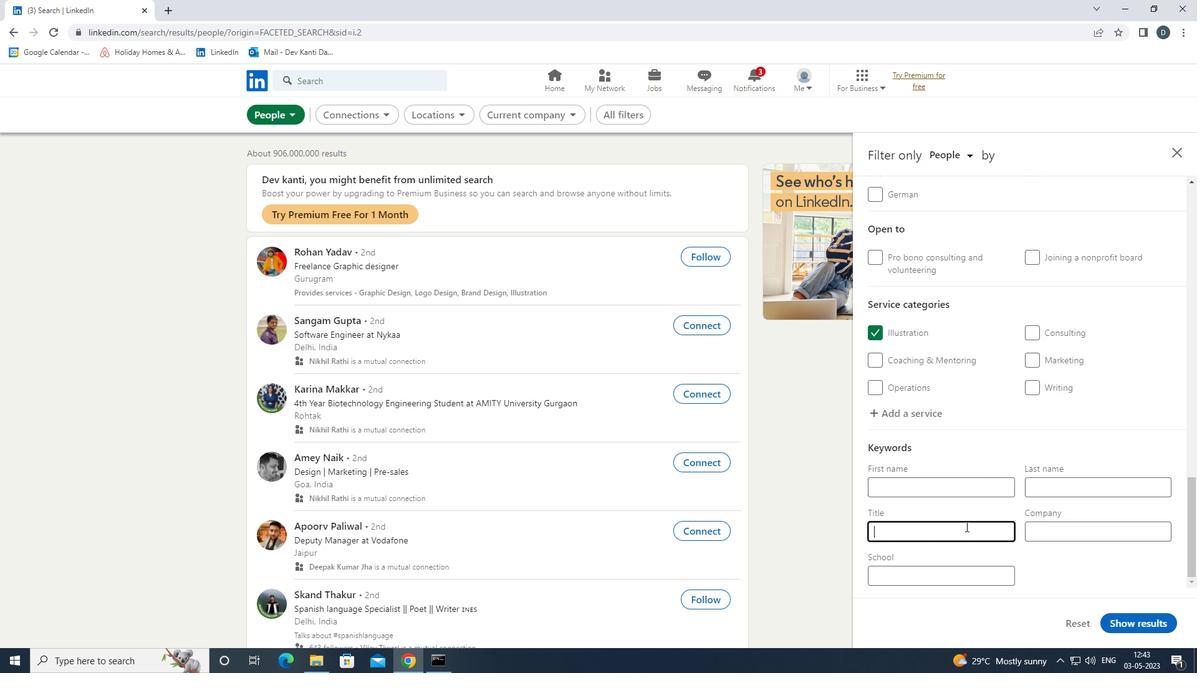 
Action: Key pressed <Key.shift>THERAPIST
Screenshot: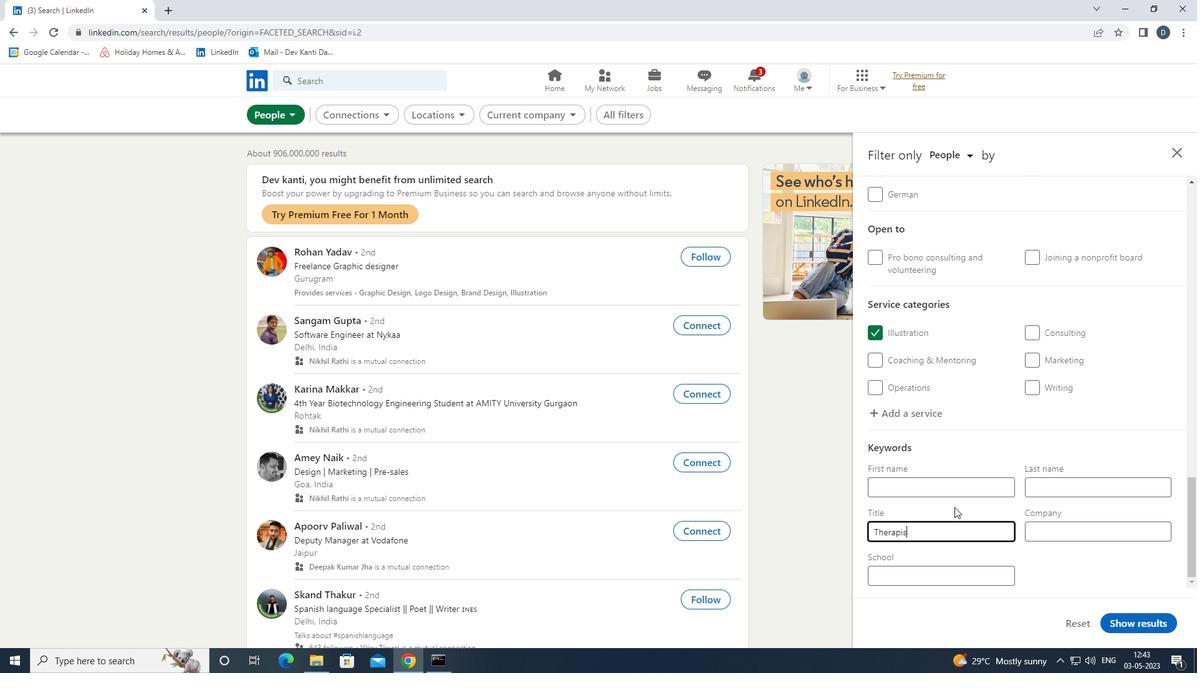 
Action: Mouse moved to (1156, 624)
Screenshot: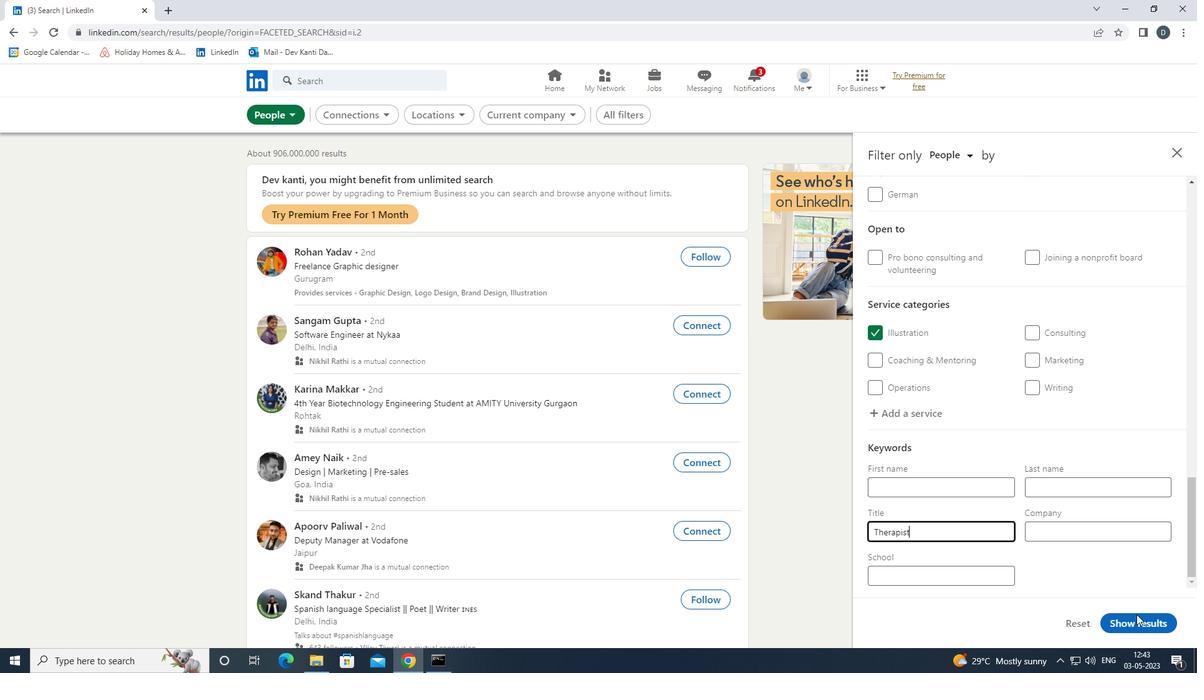 
Action: Mouse pressed left at (1156, 624)
Screenshot: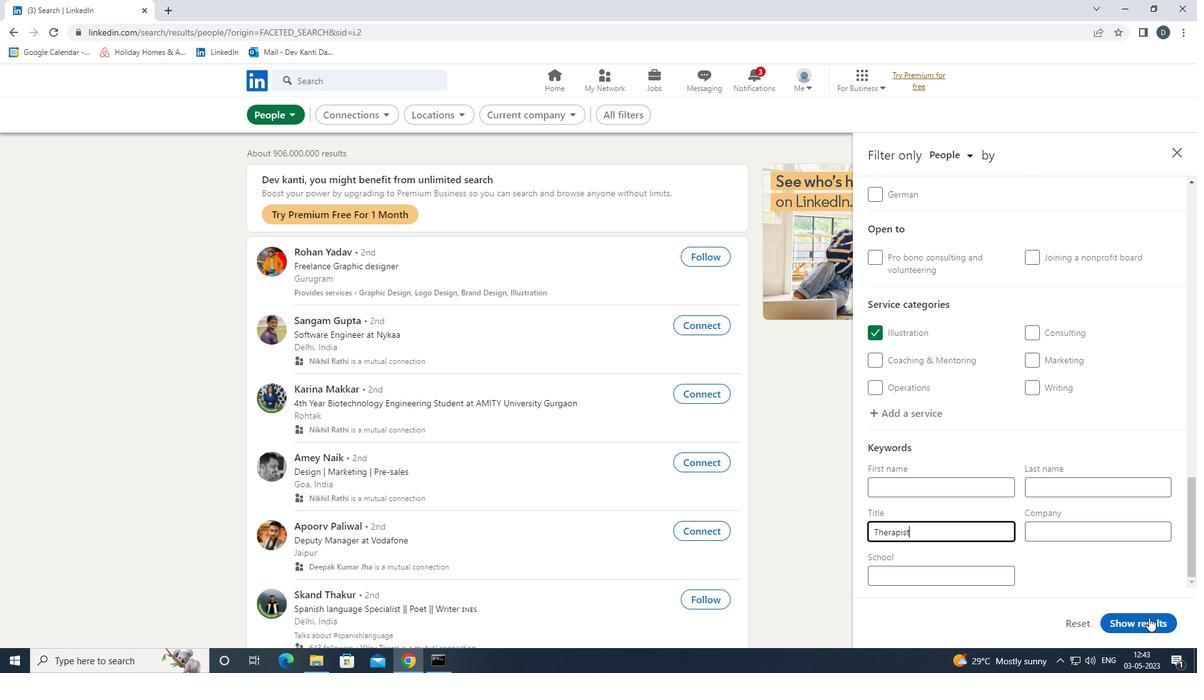 
Action: Mouse moved to (696, 369)
Screenshot: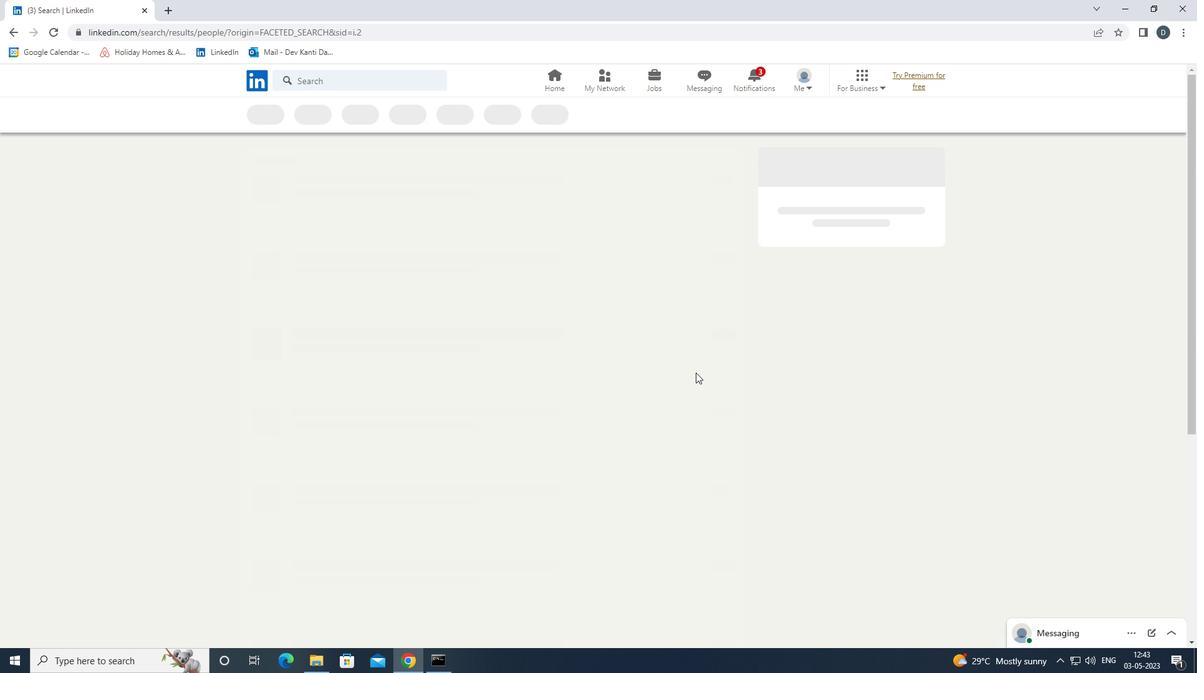 
